 Task: Manage the "My Account" page setting.
Action: Mouse moved to (1297, 89)
Screenshot: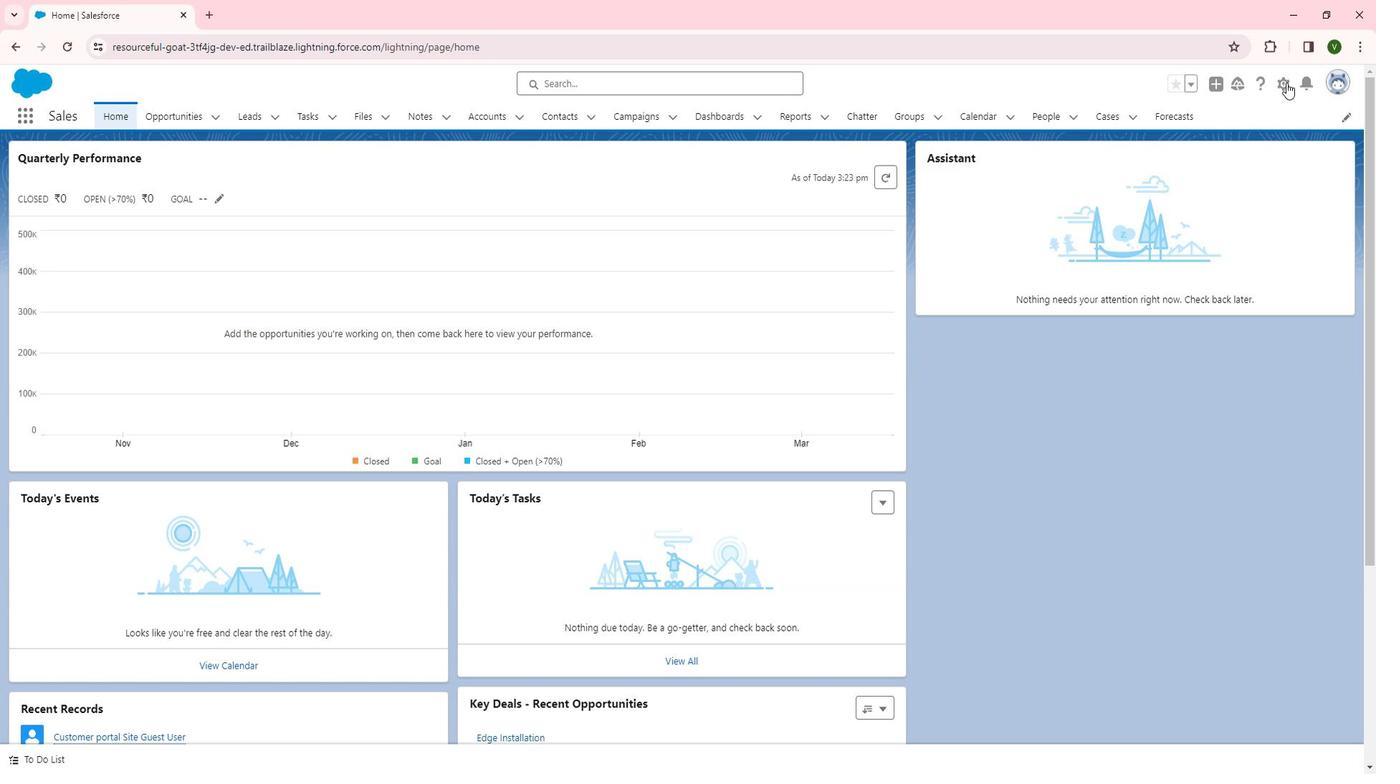 
Action: Mouse pressed left at (1297, 89)
Screenshot: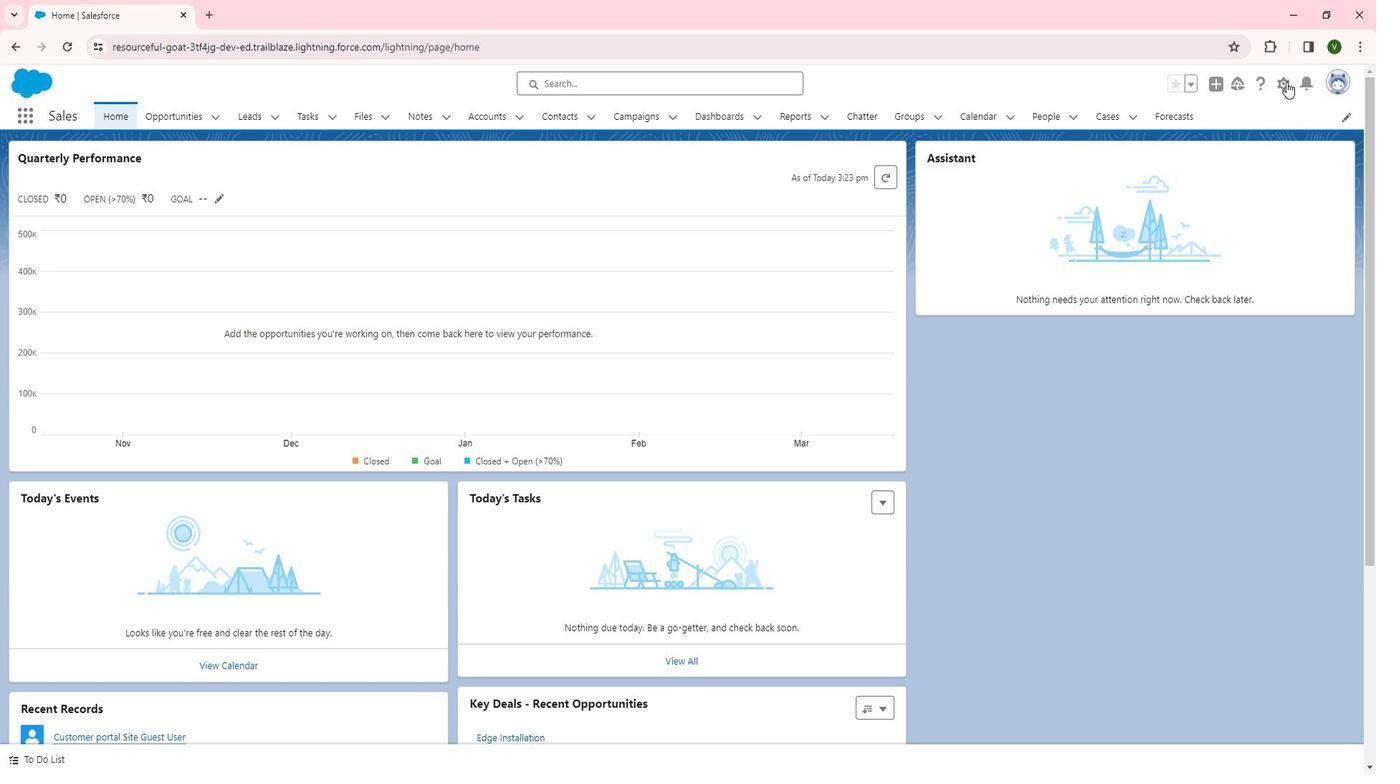 
Action: Mouse moved to (1233, 146)
Screenshot: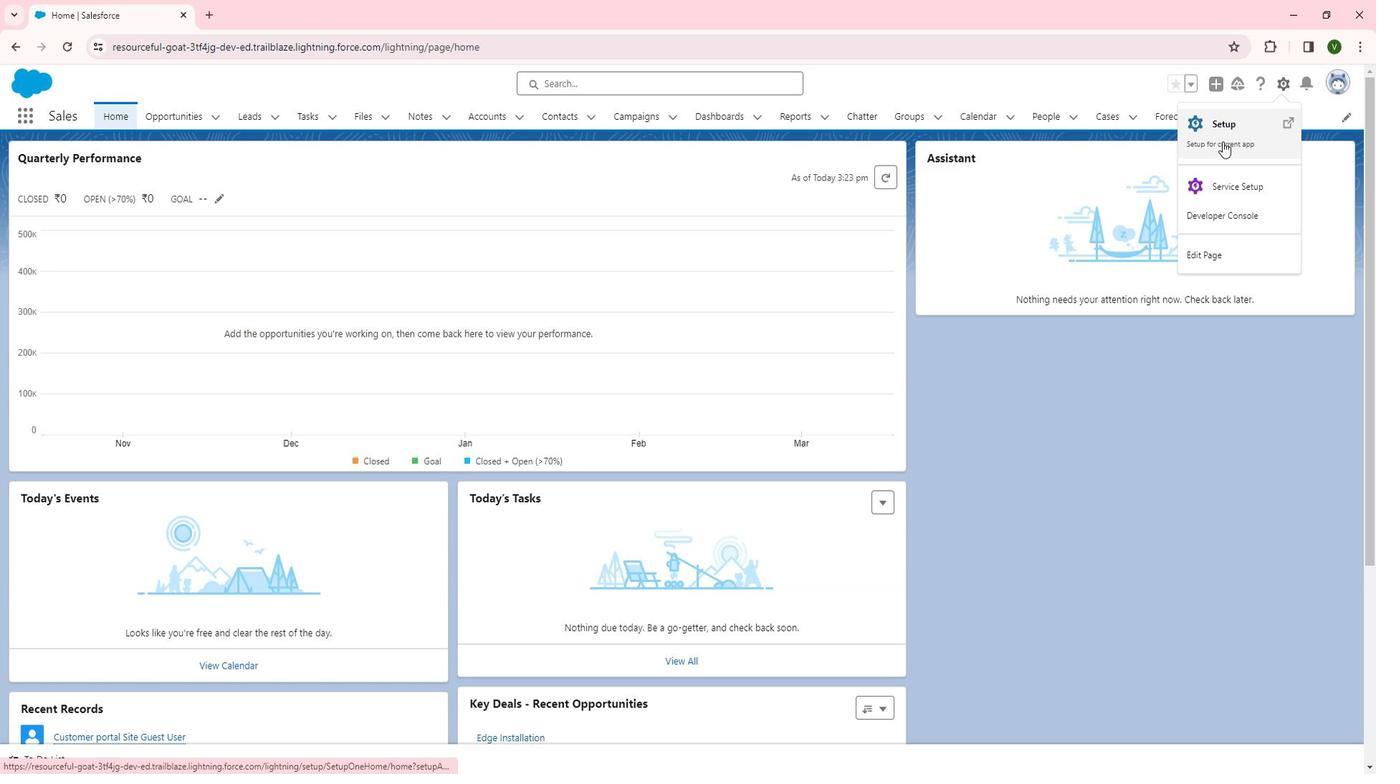 
Action: Mouse pressed left at (1233, 146)
Screenshot: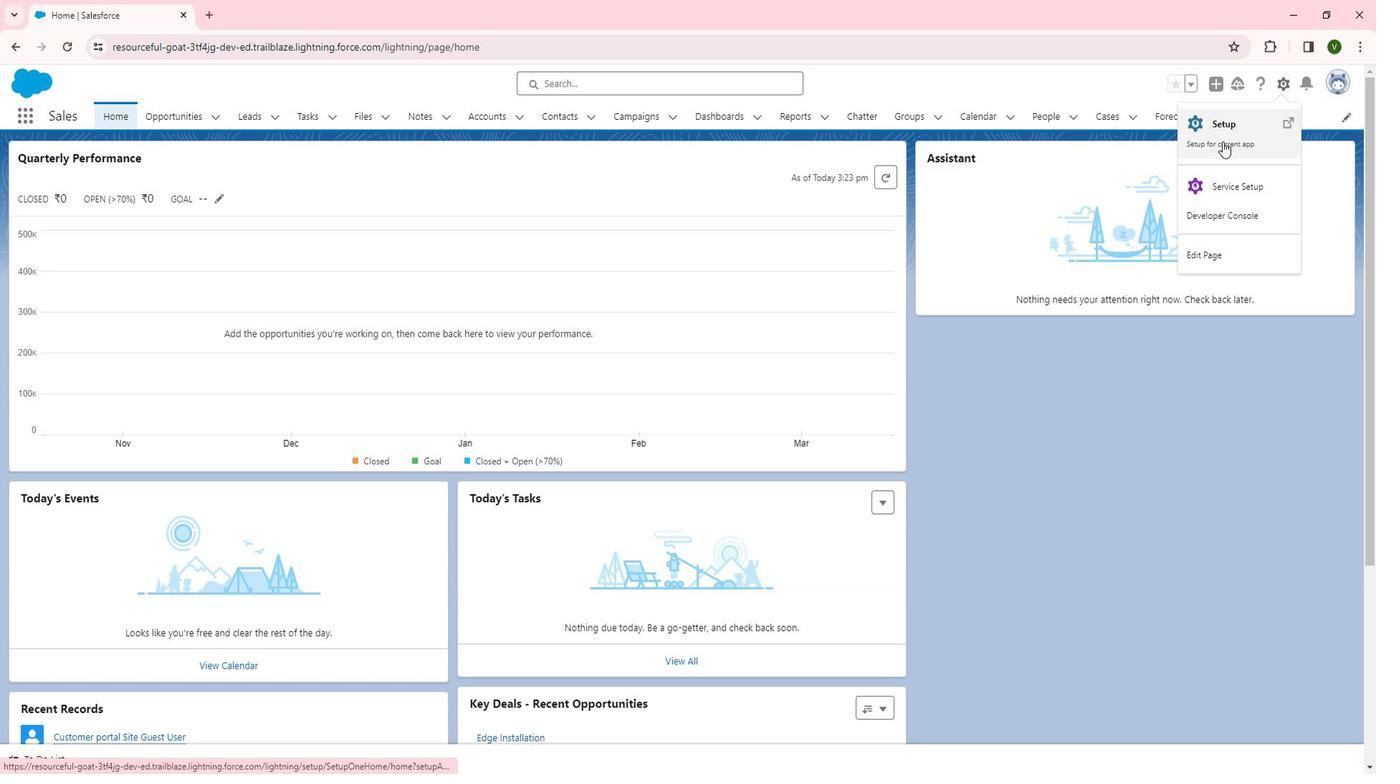 
Action: Mouse moved to (108, 586)
Screenshot: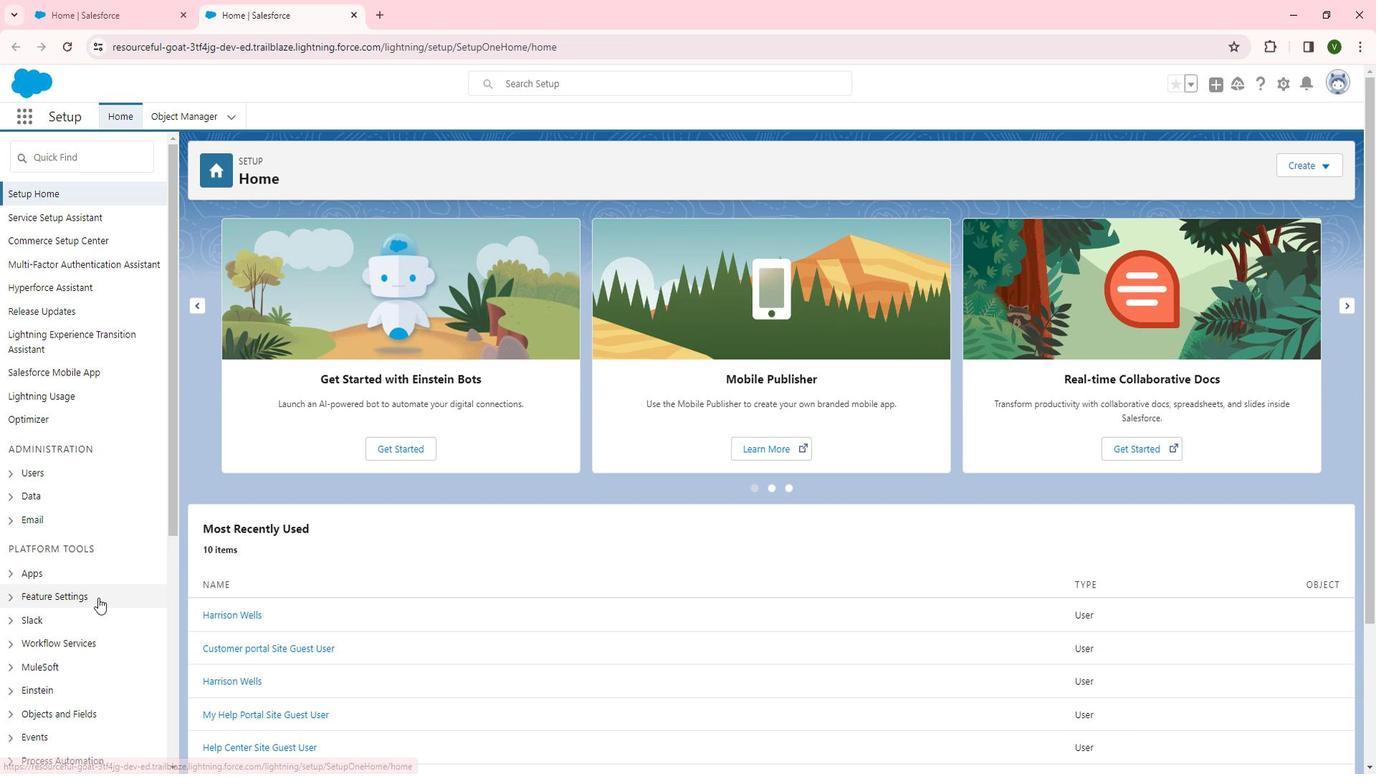 
Action: Mouse scrolled (108, 586) with delta (0, 0)
Screenshot: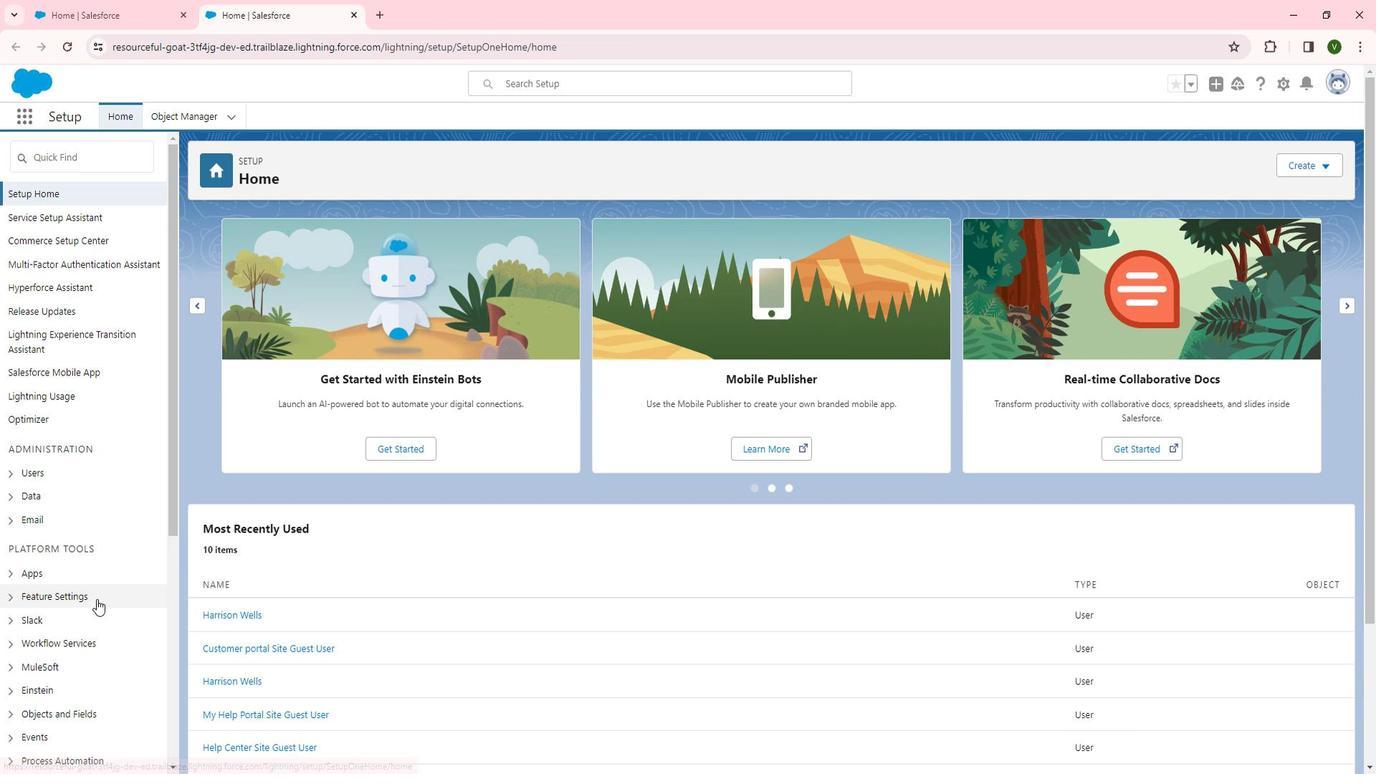 
Action: Mouse moved to (107, 587)
Screenshot: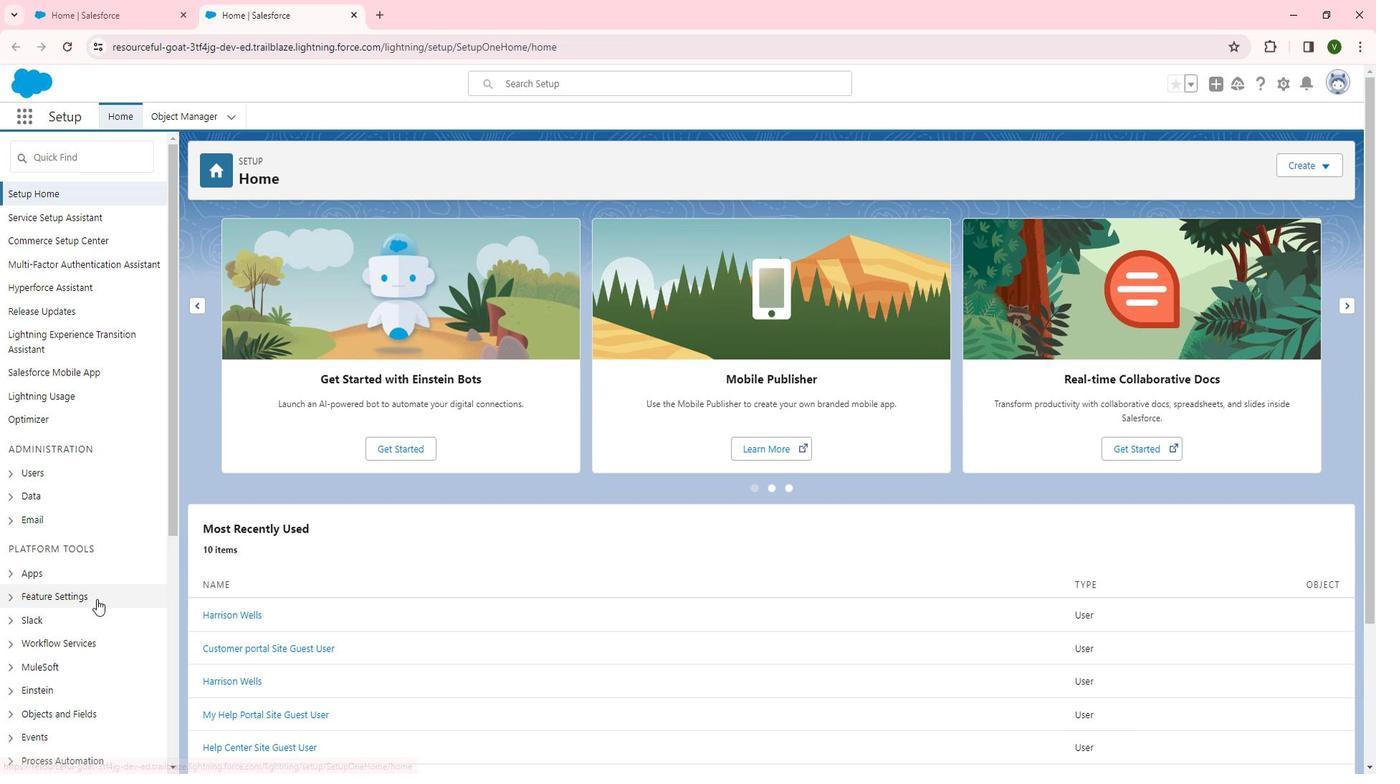 
Action: Mouse scrolled (107, 586) with delta (0, 0)
Screenshot: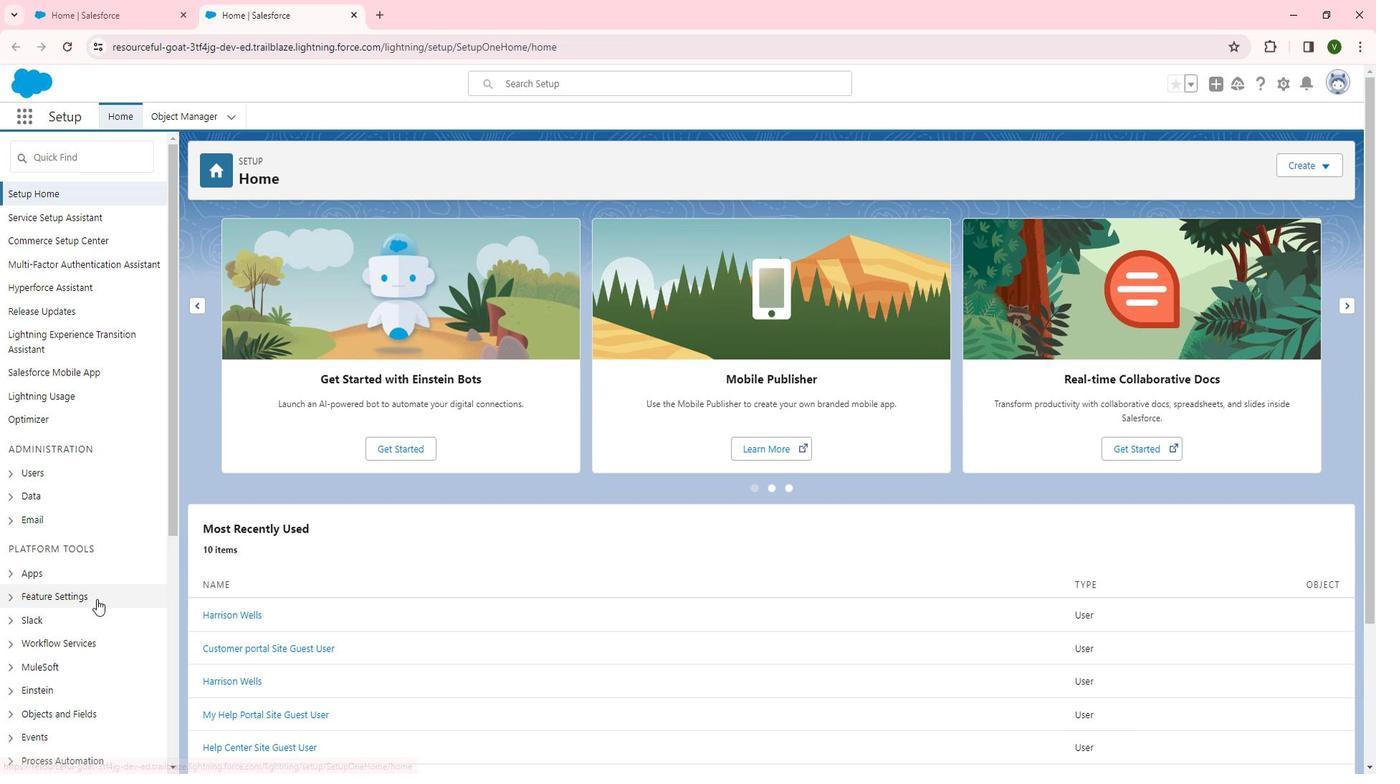 
Action: Mouse moved to (73, 443)
Screenshot: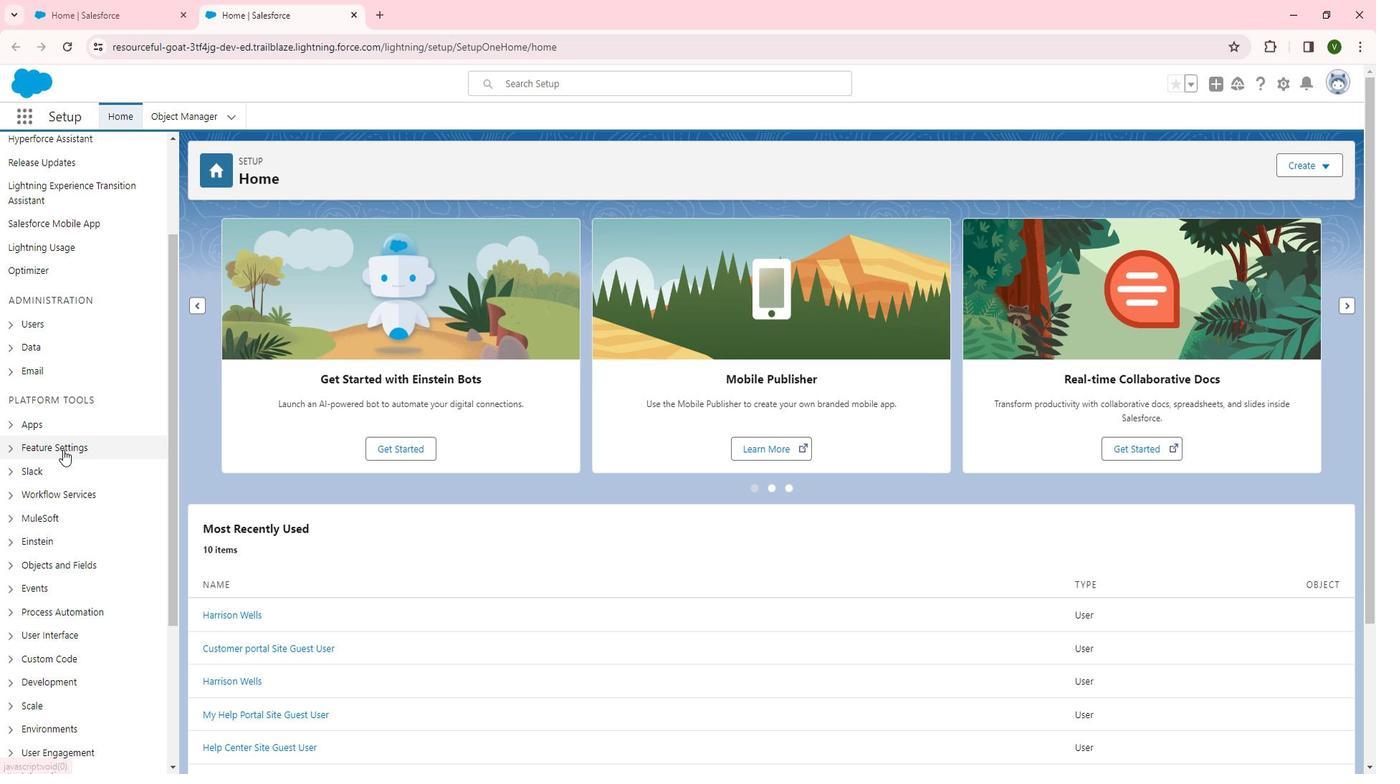 
Action: Mouse pressed left at (73, 443)
Screenshot: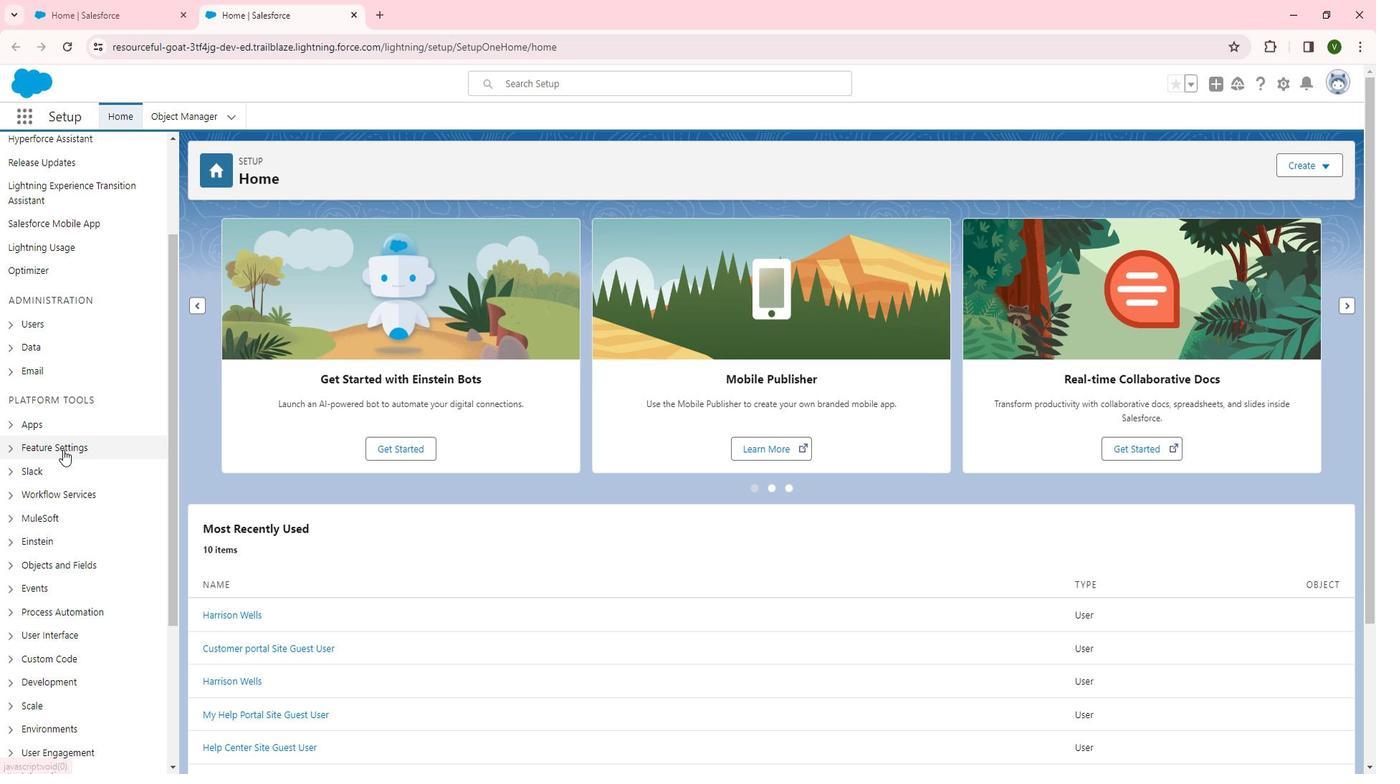 
Action: Mouse moved to (87, 551)
Screenshot: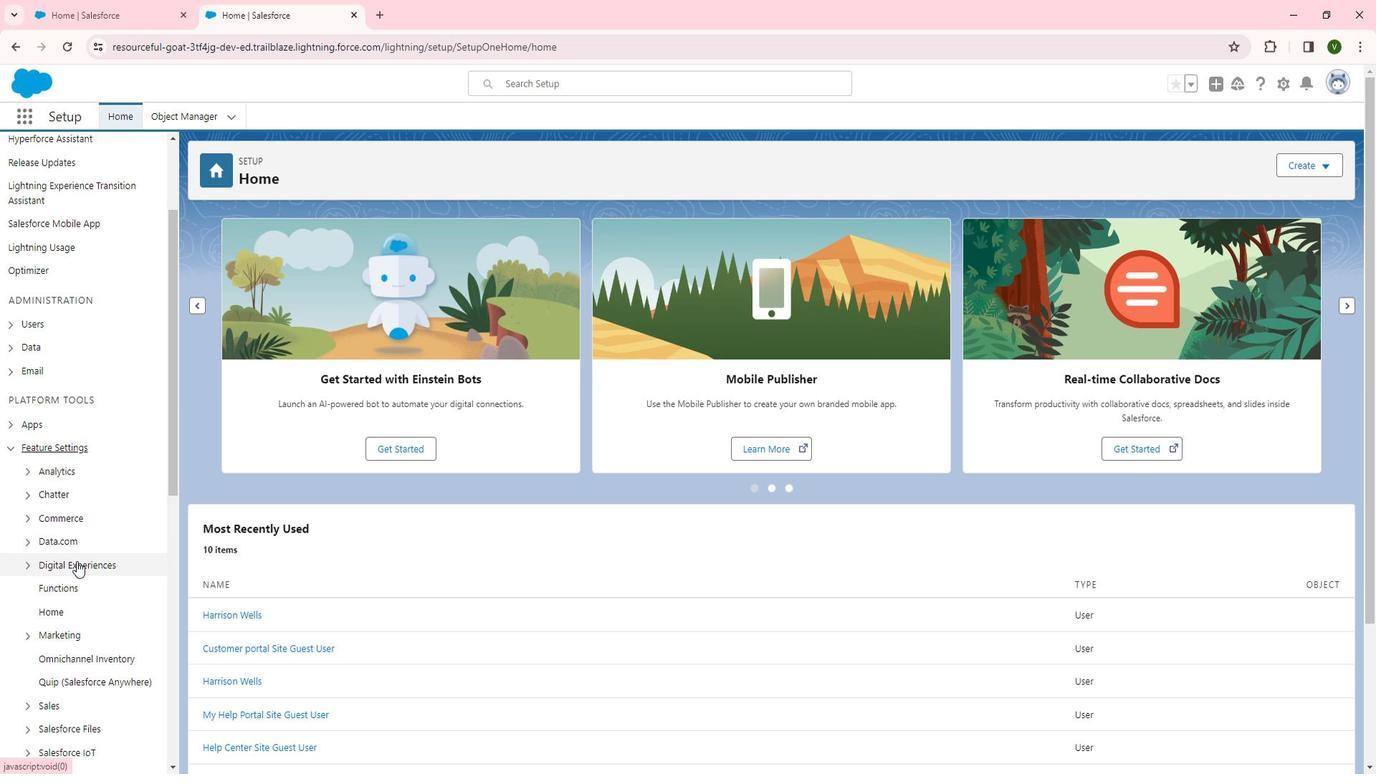 
Action: Mouse pressed left at (87, 551)
Screenshot: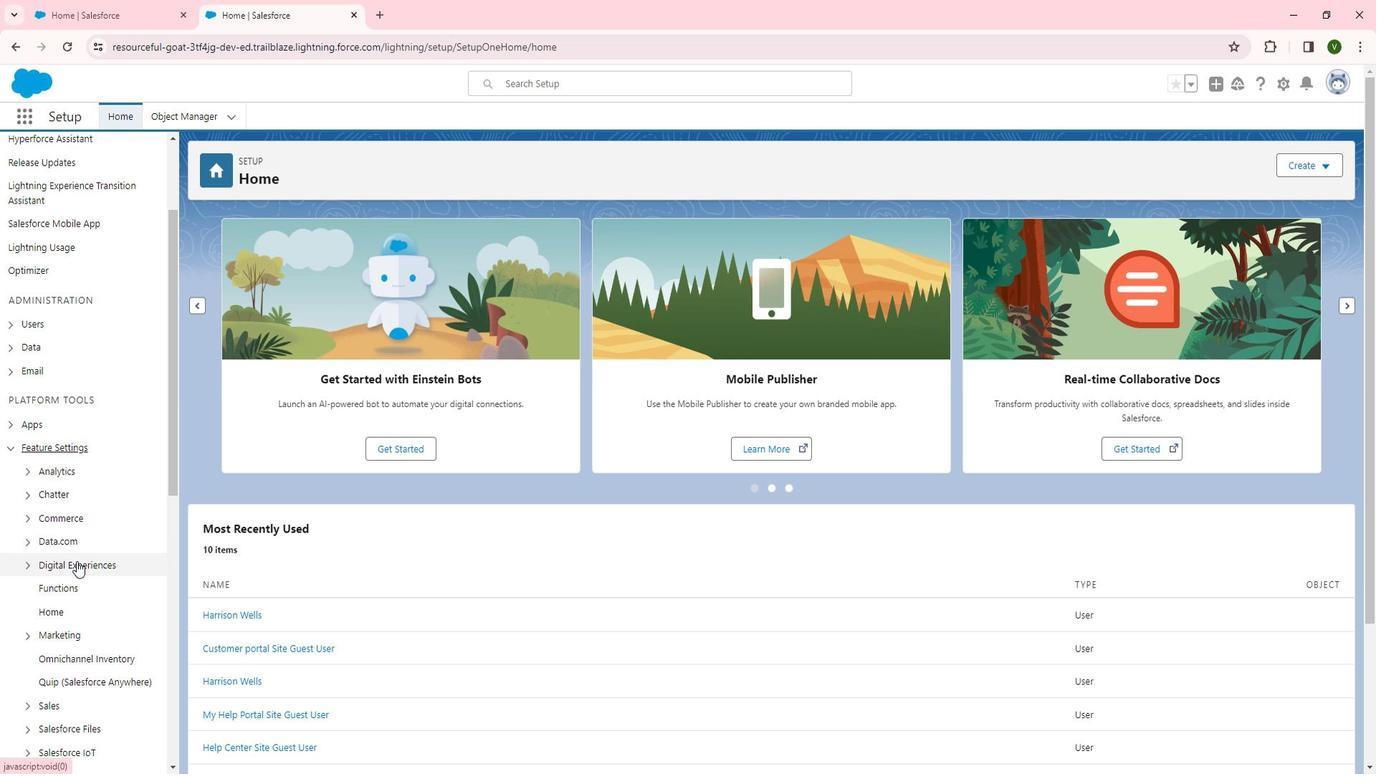 
Action: Mouse moved to (75, 579)
Screenshot: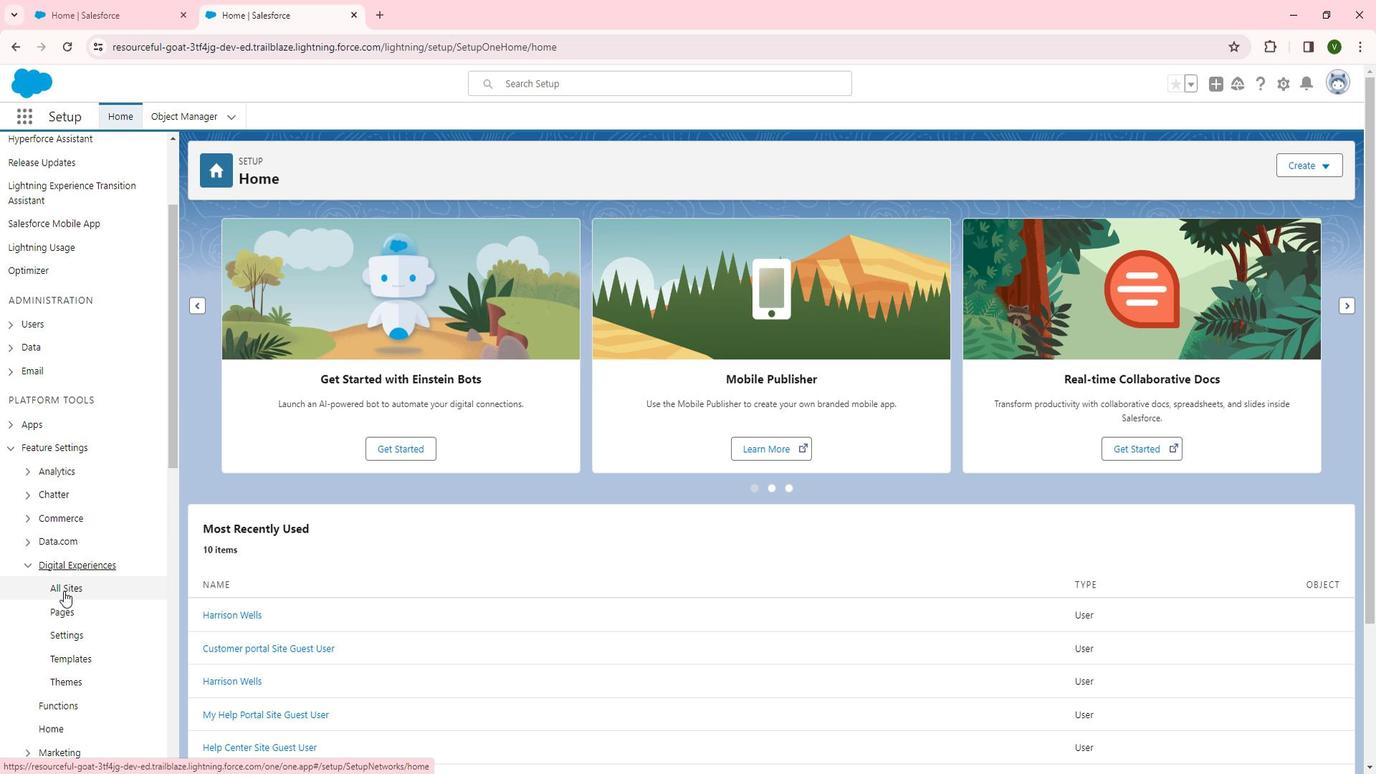 
Action: Mouse pressed left at (75, 579)
Screenshot: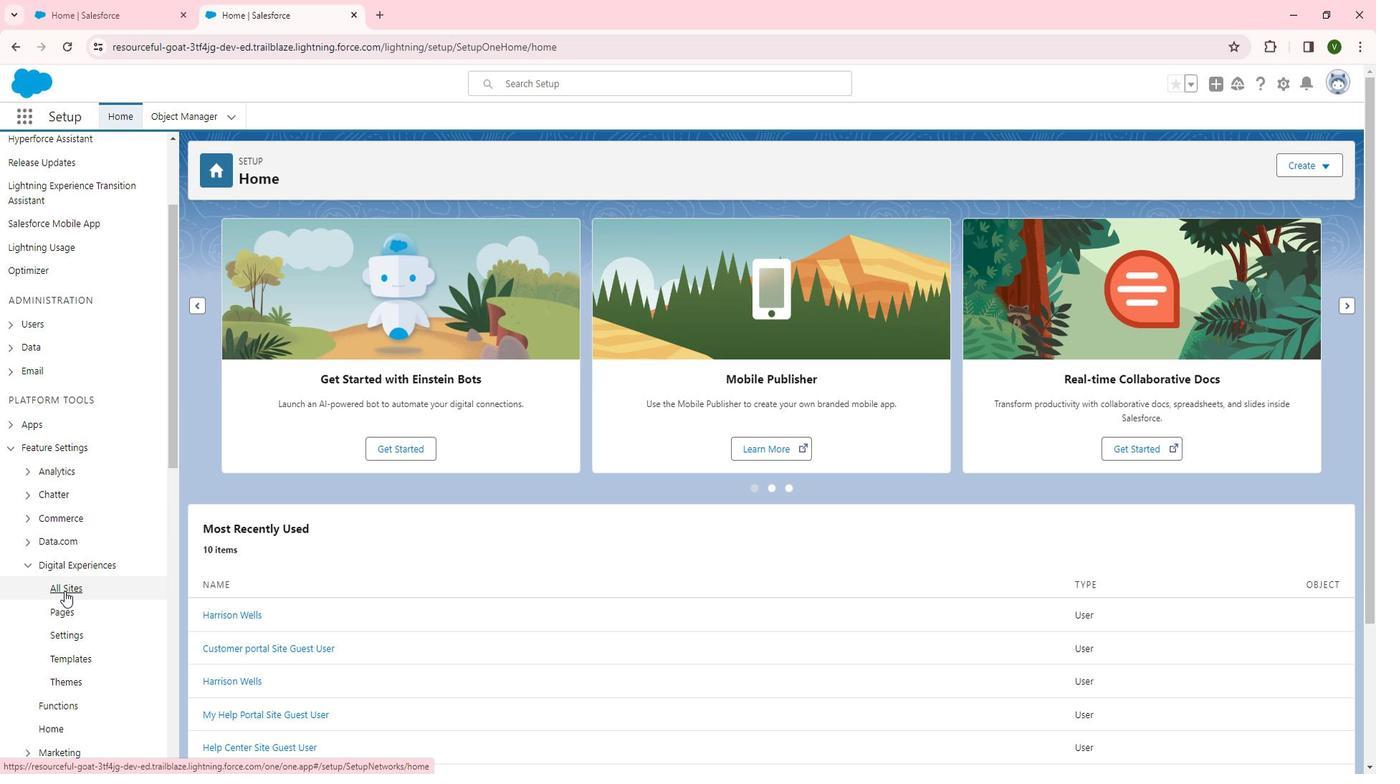 
Action: Mouse moved to (230, 372)
Screenshot: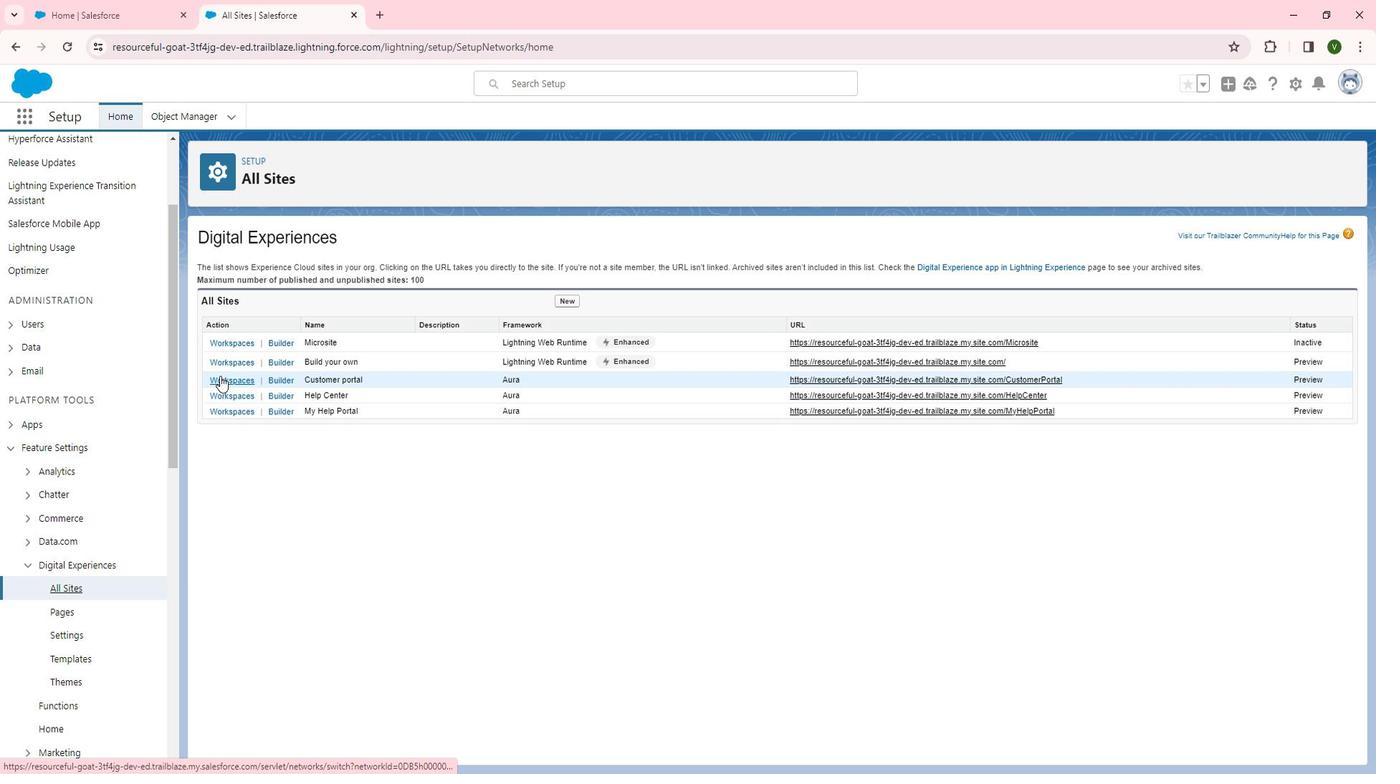 
Action: Mouse pressed left at (230, 372)
Screenshot: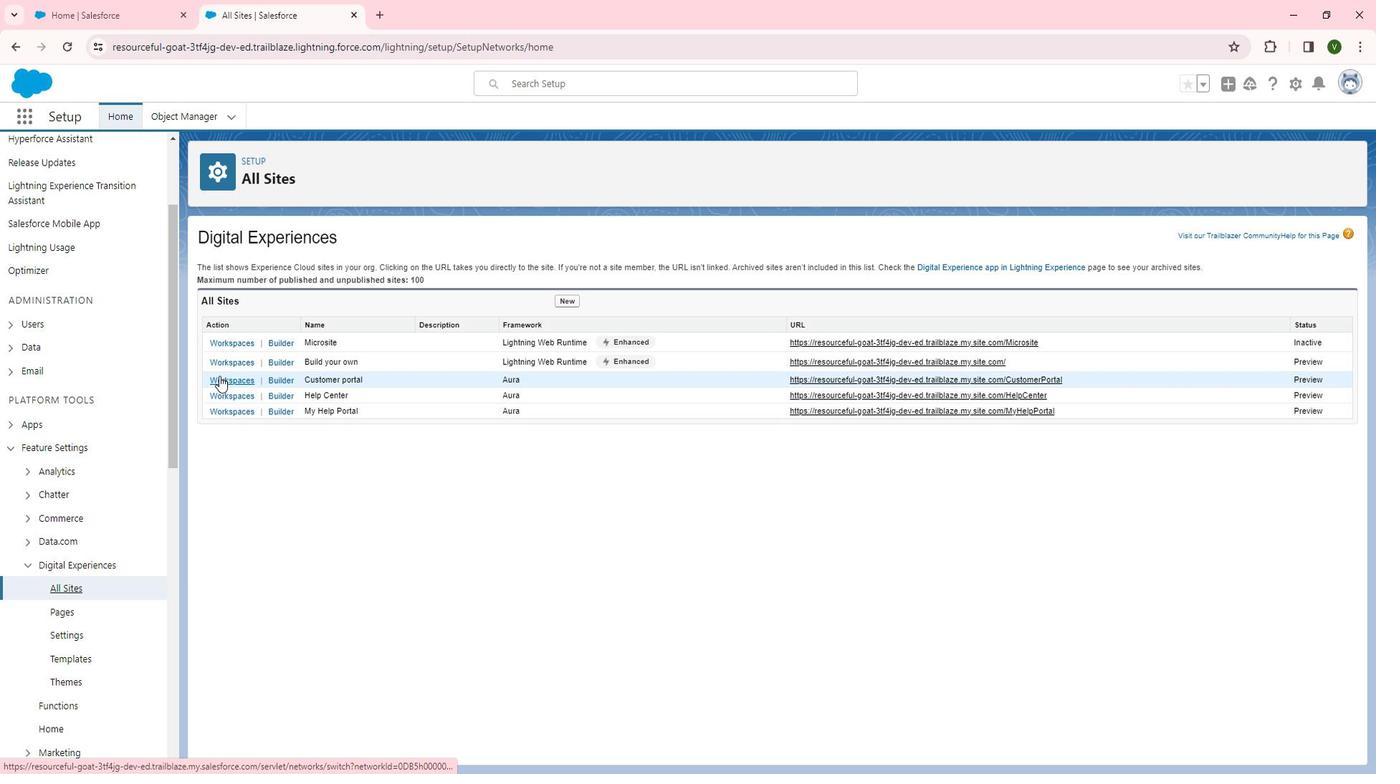 
Action: Mouse moved to (225, 365)
Screenshot: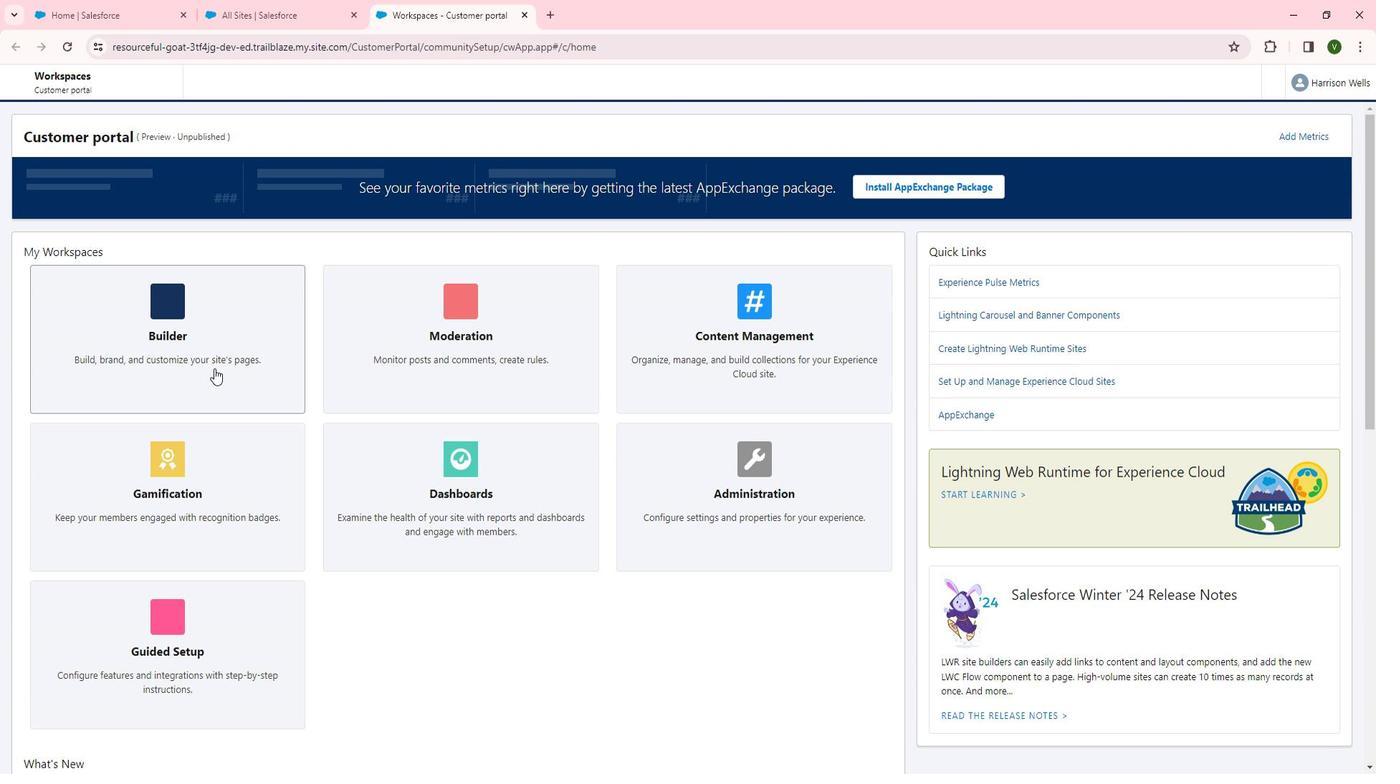 
Action: Mouse pressed left at (225, 365)
Screenshot: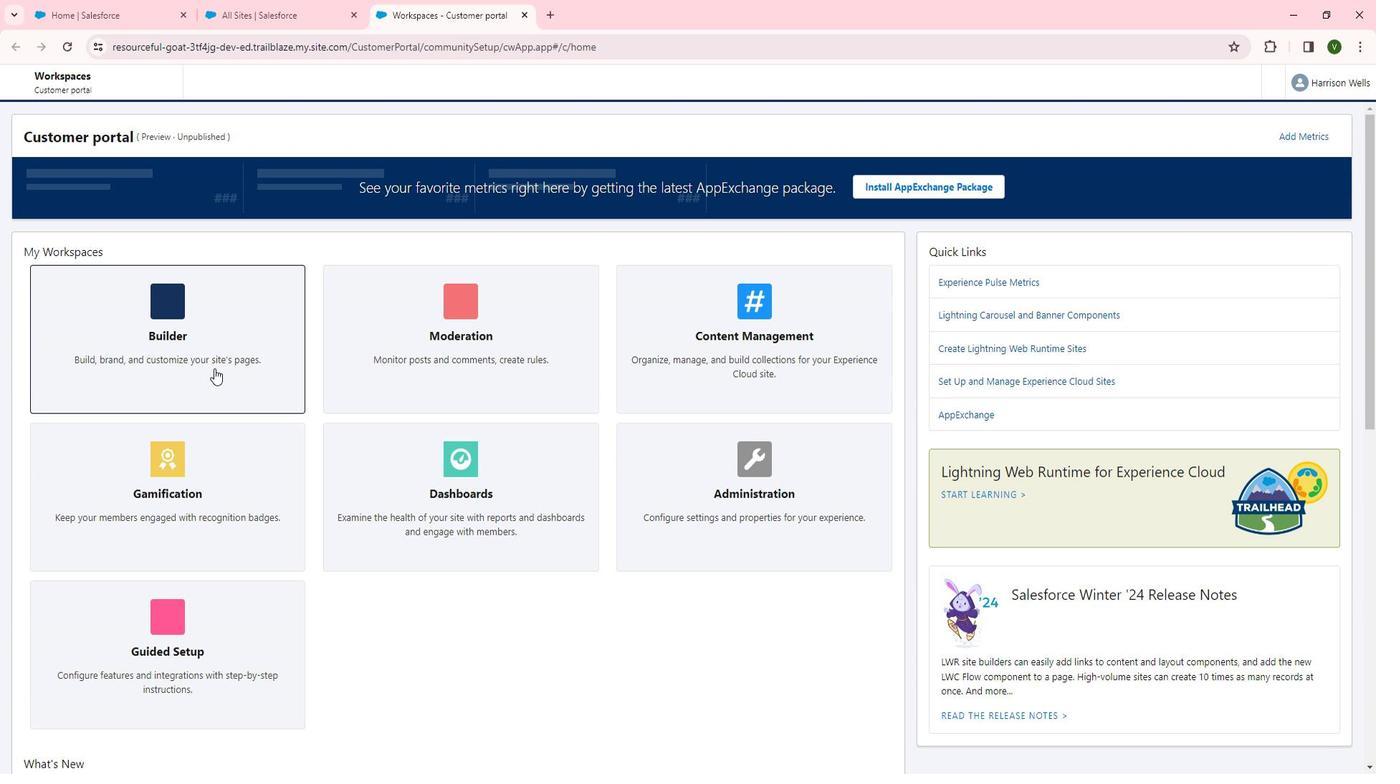 
Action: Mouse moved to (189, 86)
Screenshot: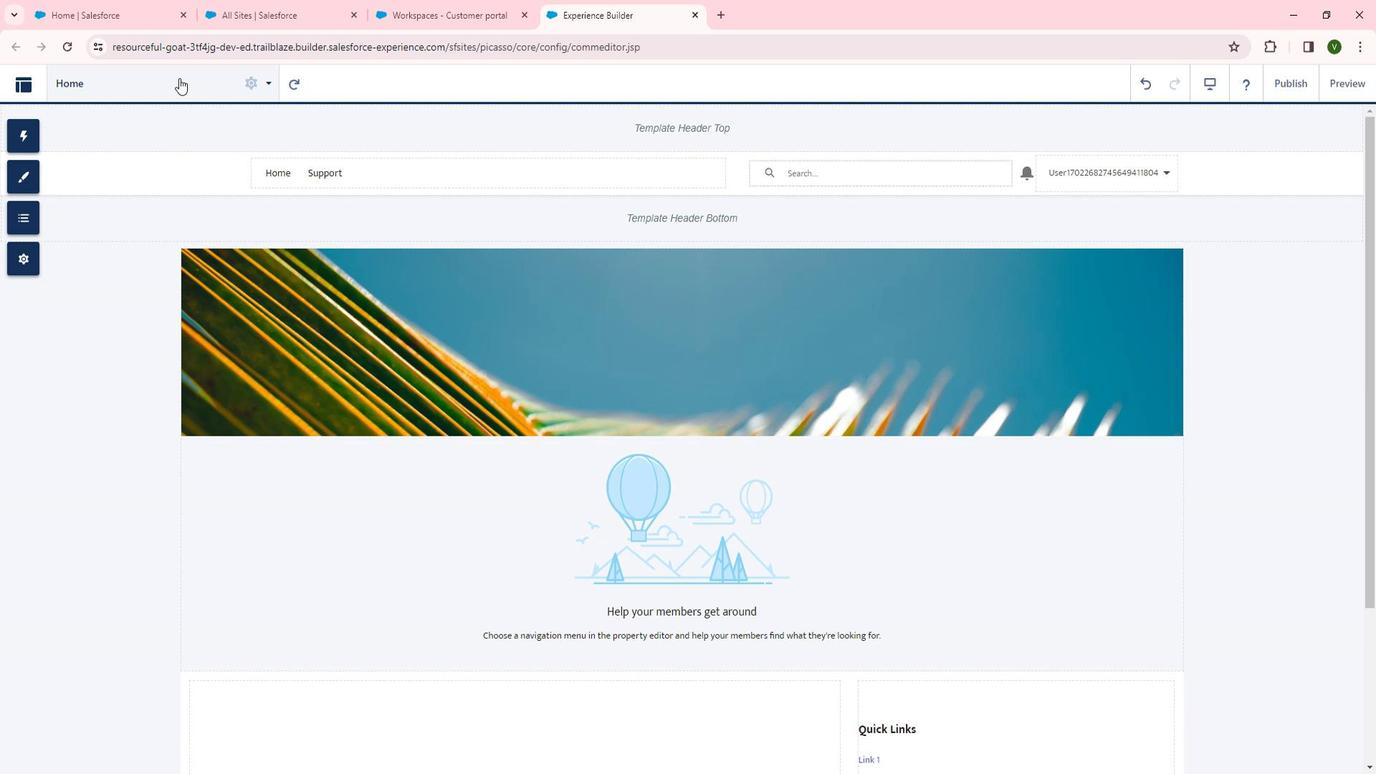 
Action: Mouse pressed left at (189, 86)
Screenshot: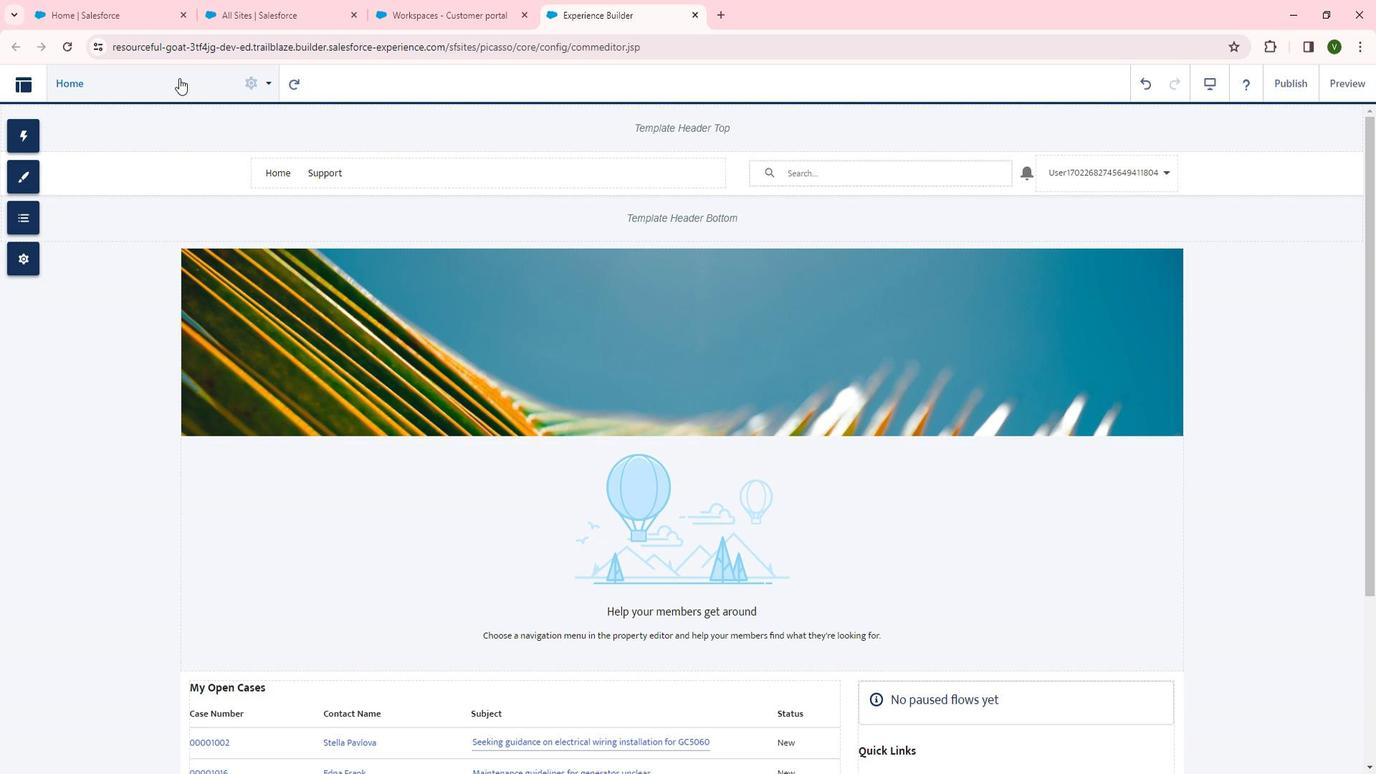 
Action: Mouse moved to (140, 565)
Screenshot: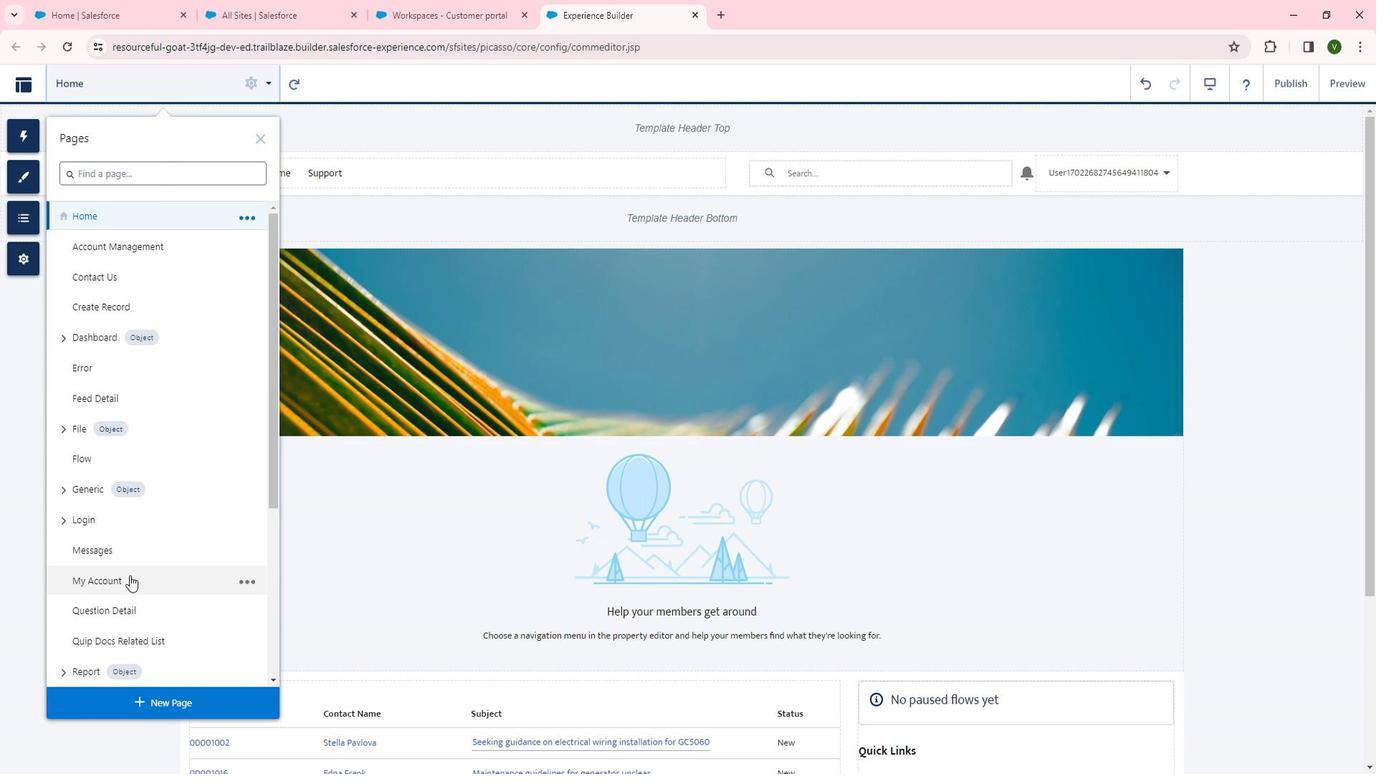 
Action: Mouse pressed left at (140, 565)
Screenshot: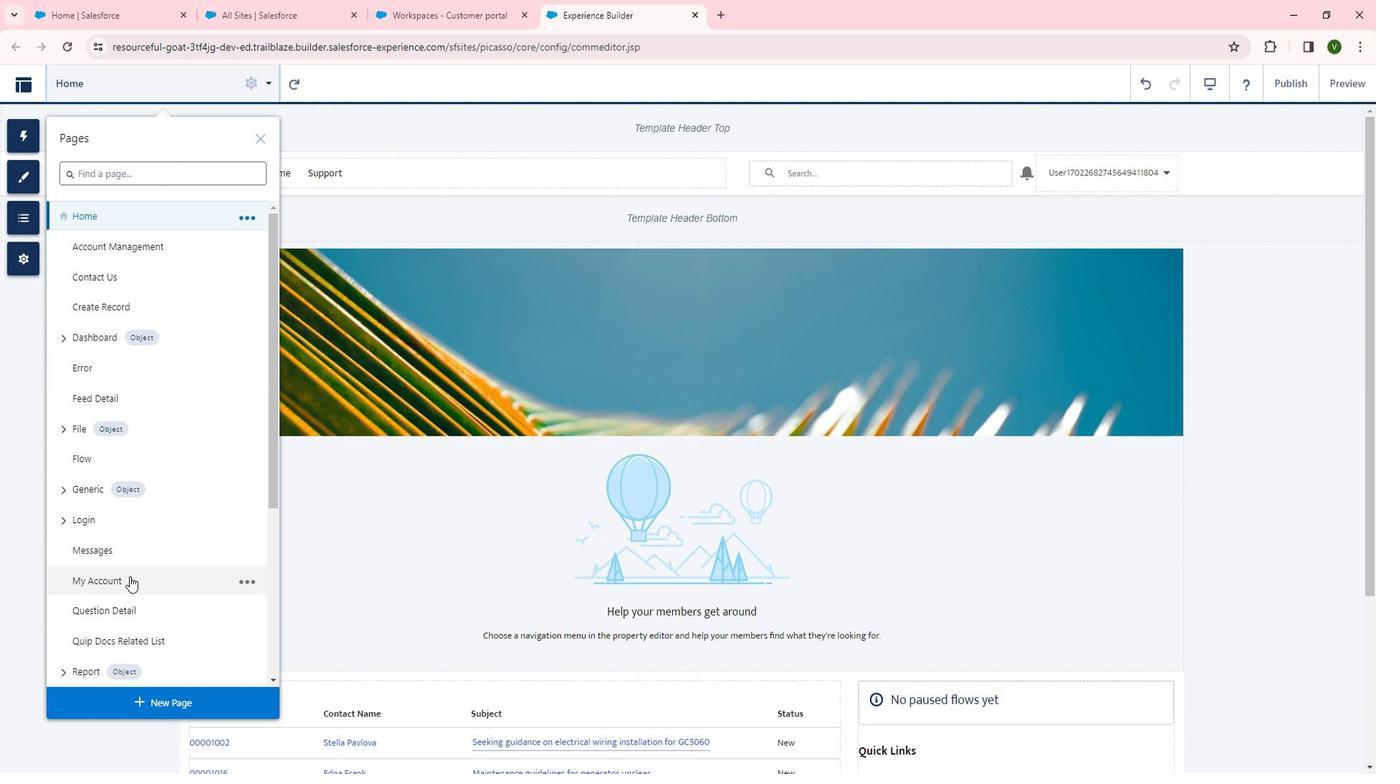 
Action: Mouse moved to (236, 91)
Screenshot: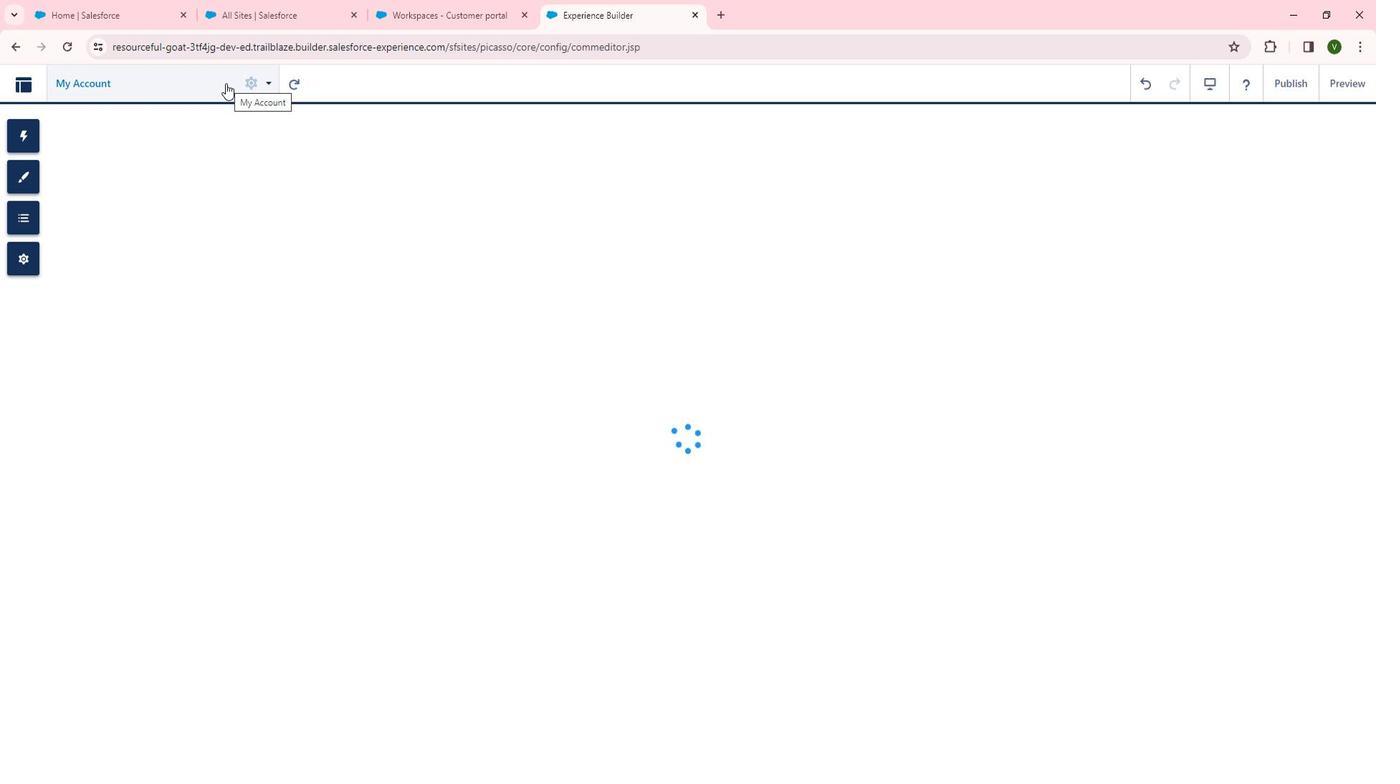 
Action: Mouse pressed left at (236, 91)
Screenshot: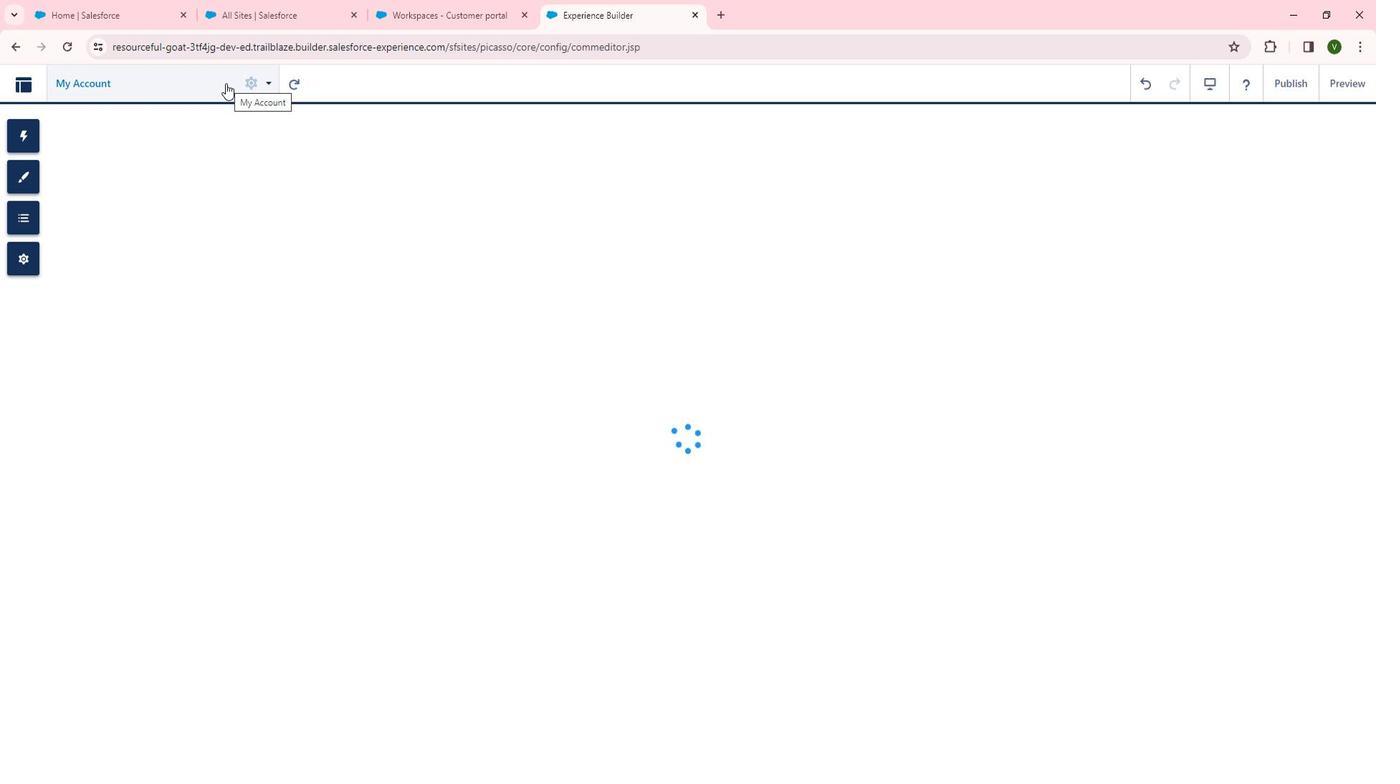 
Action: Mouse moved to (257, 306)
Screenshot: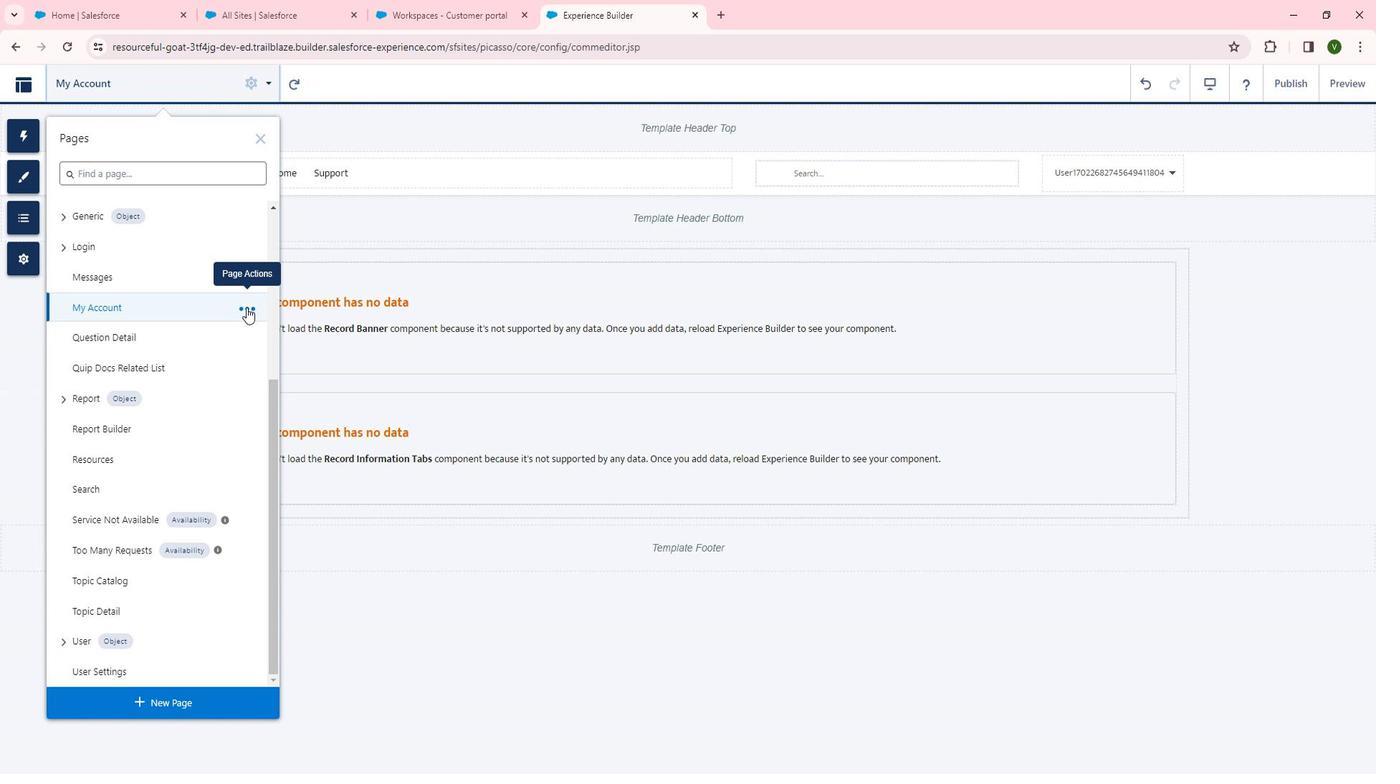 
Action: Mouse pressed left at (257, 306)
Screenshot: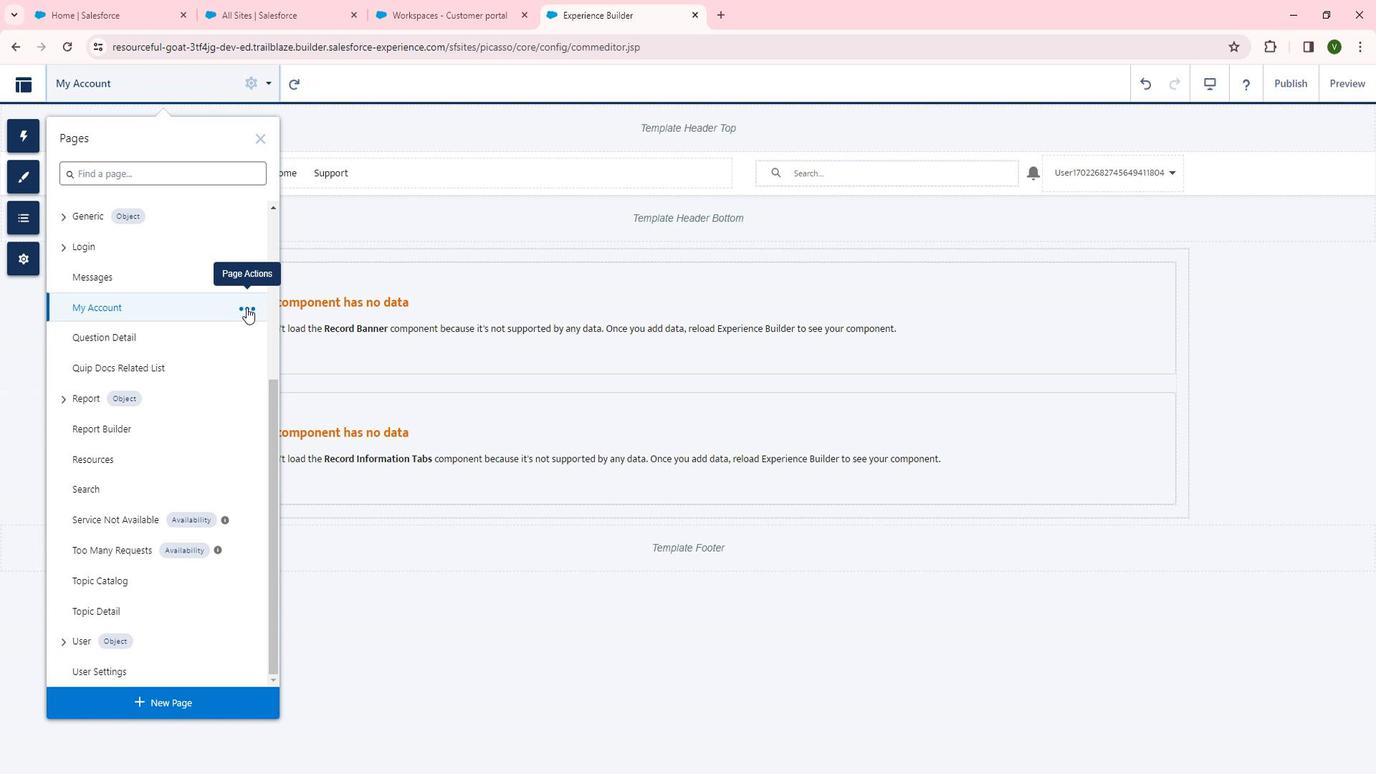 
Action: Mouse moved to (327, 281)
Screenshot: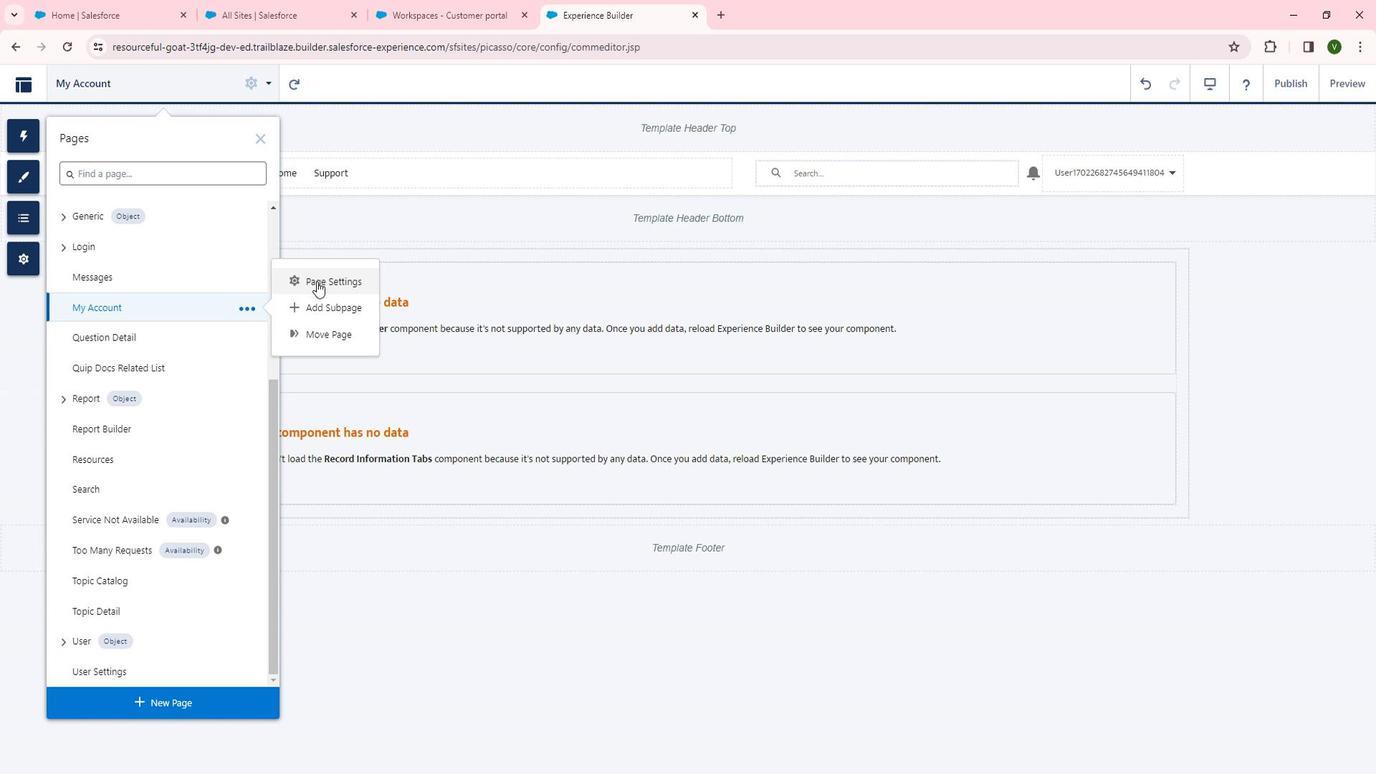 
Action: Mouse pressed left at (327, 281)
Screenshot: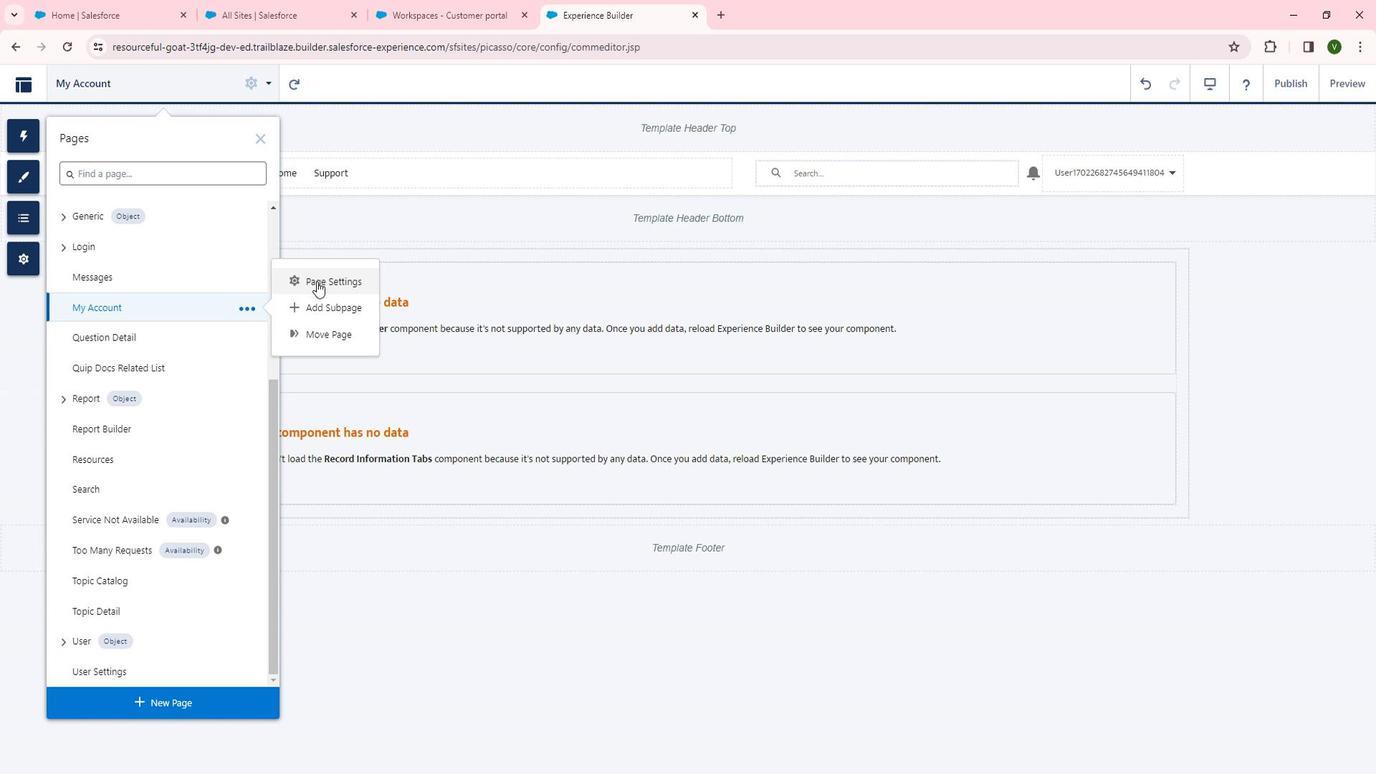 
Action: Mouse moved to (474, 392)
Screenshot: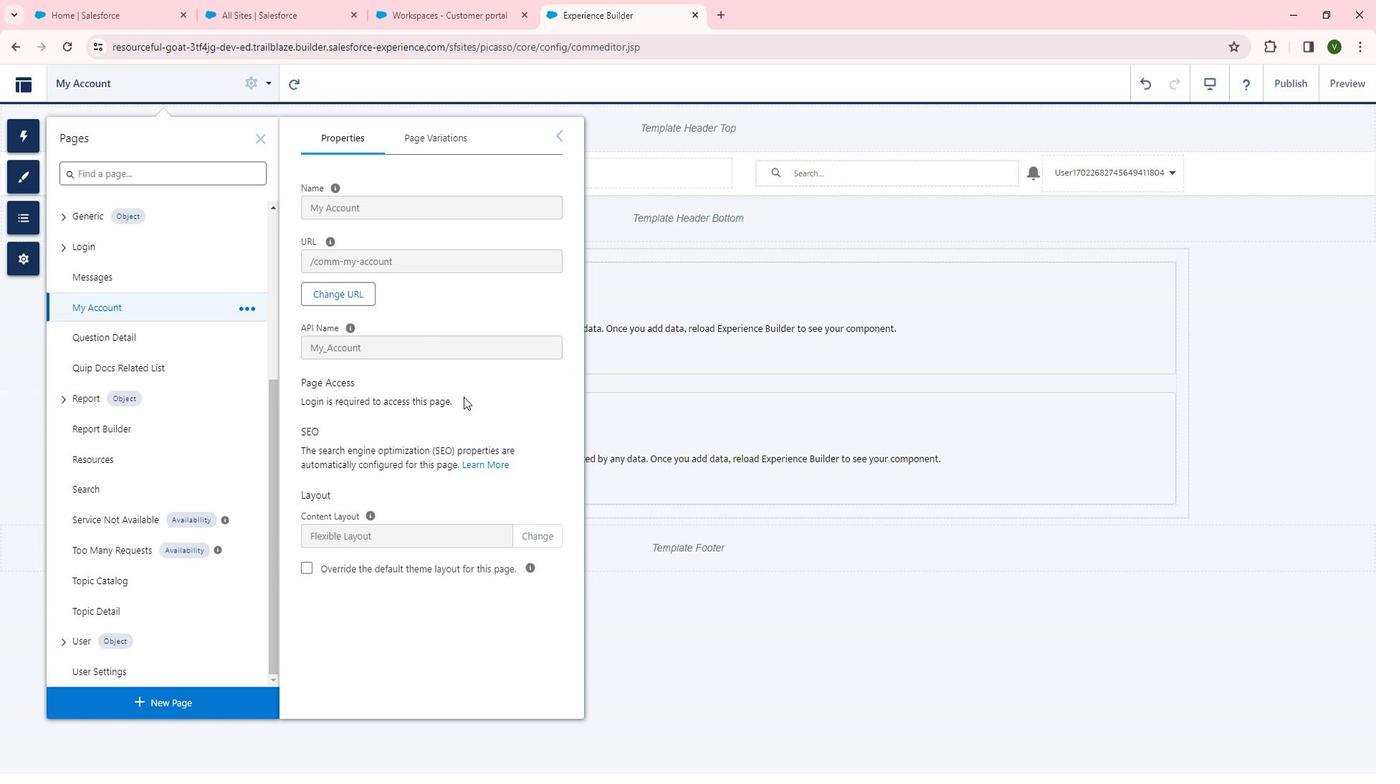 
Action: Mouse scrolled (474, 392) with delta (0, 0)
Screenshot: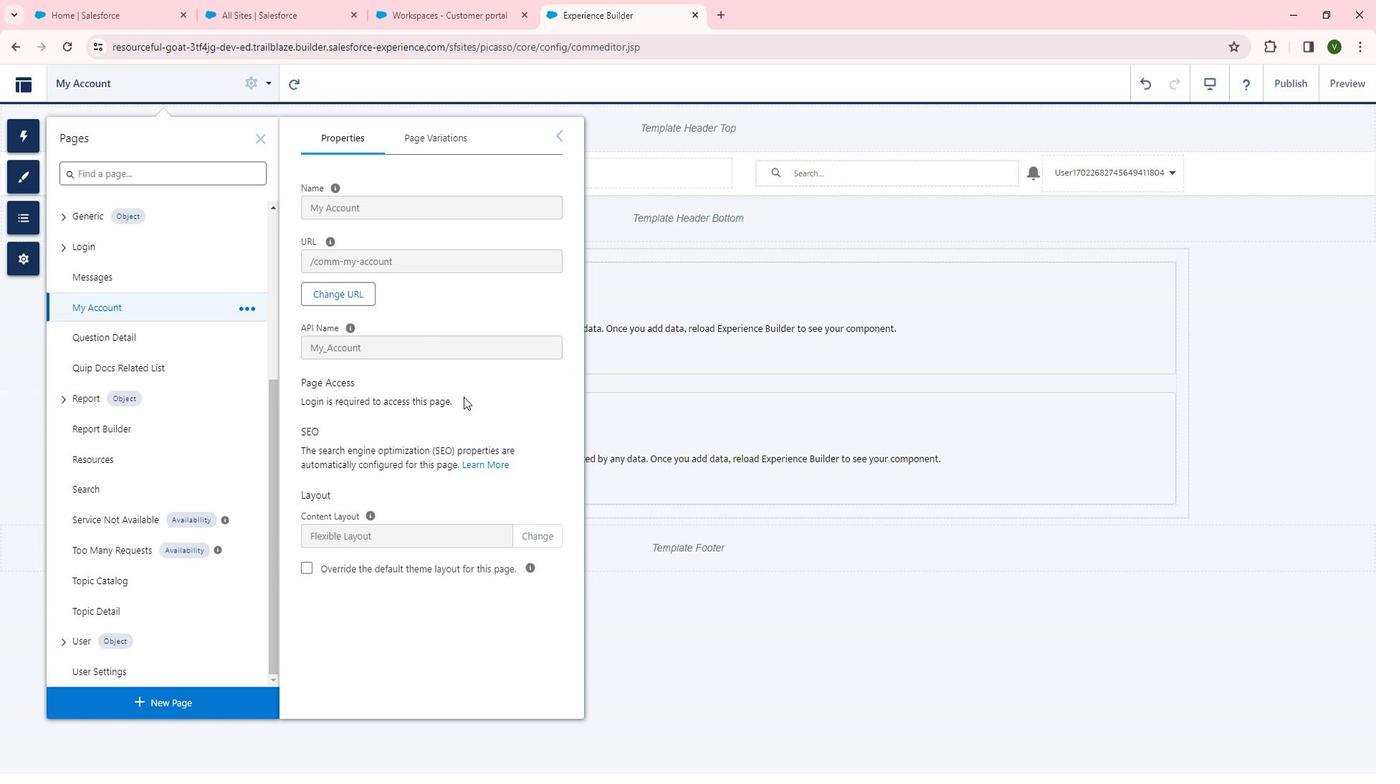 
Action: Mouse moved to (379, 293)
Screenshot: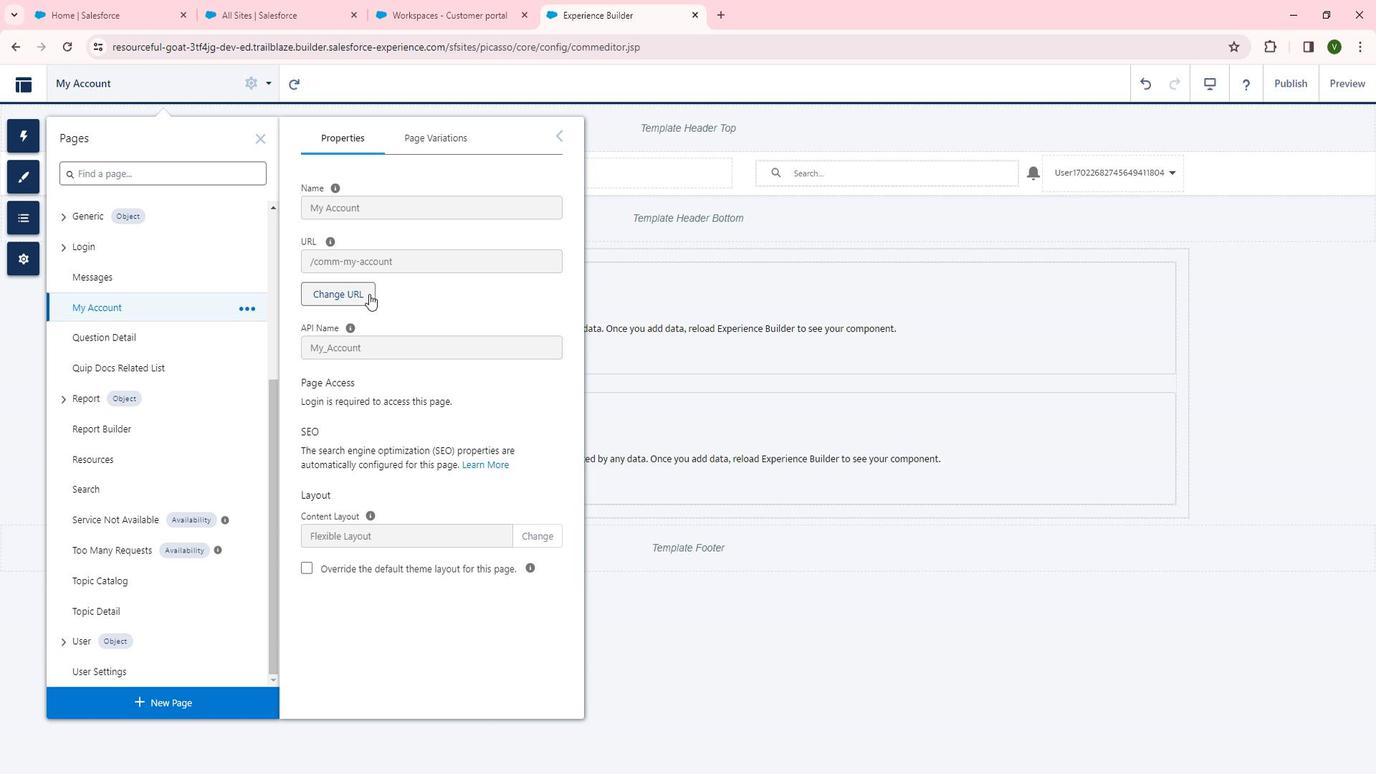 
Action: Mouse pressed left at (379, 293)
Screenshot: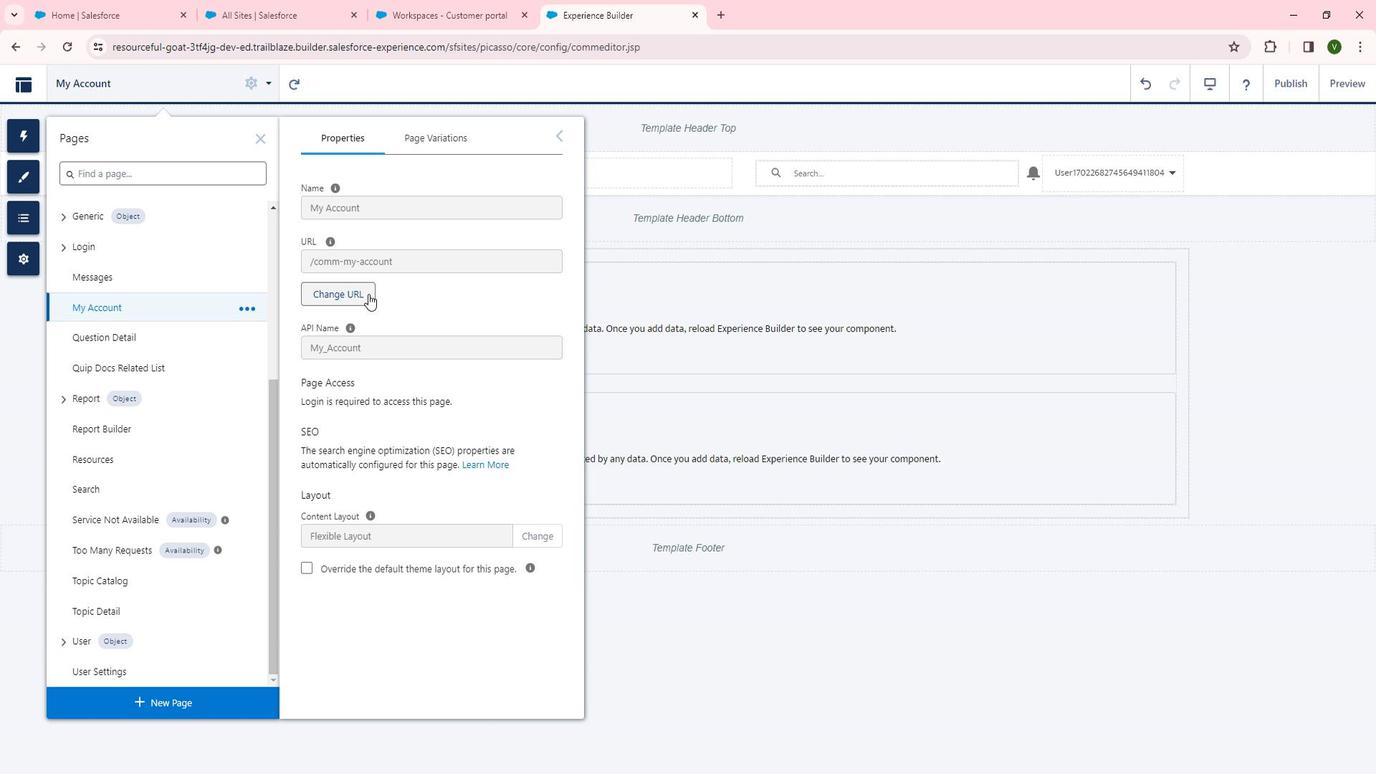 
Action: Mouse moved to (648, 404)
Screenshot: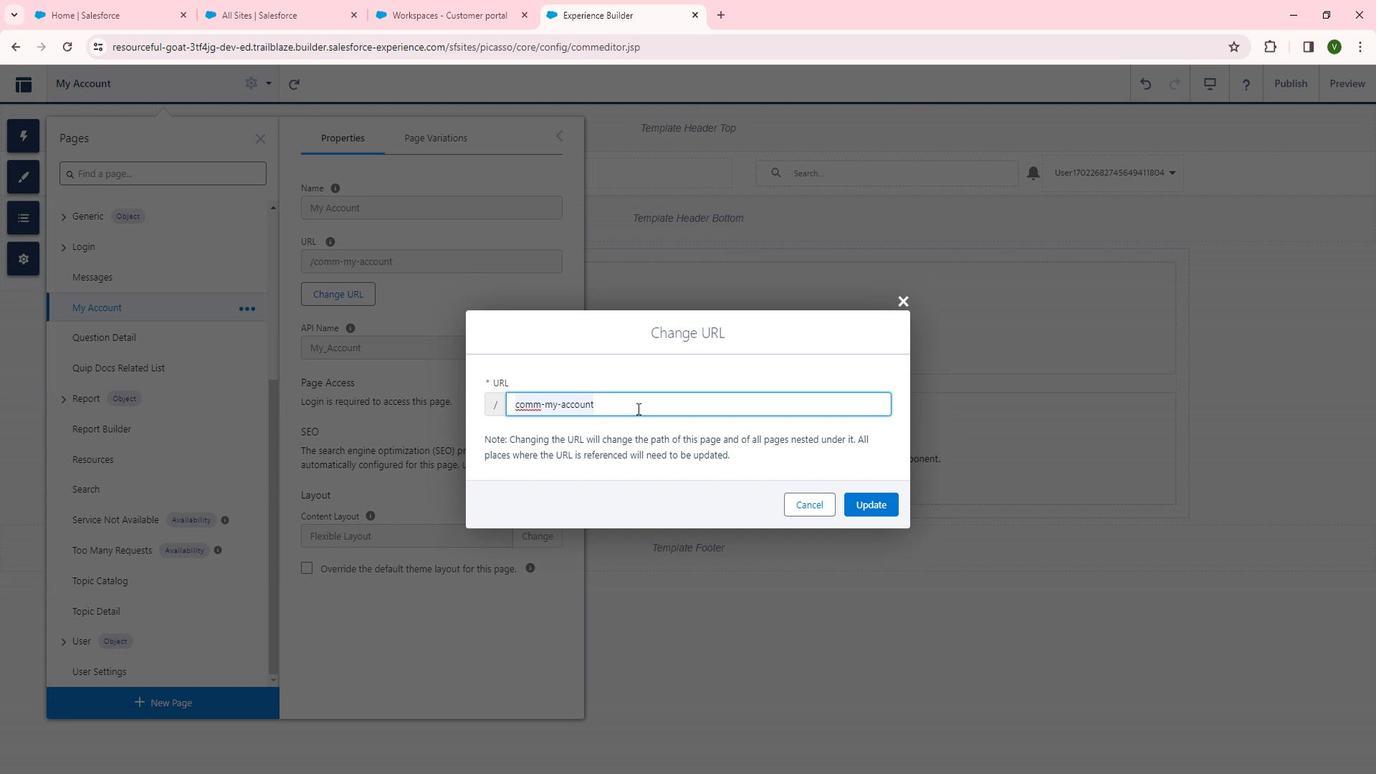 
Action: Mouse pressed left at (648, 404)
Screenshot: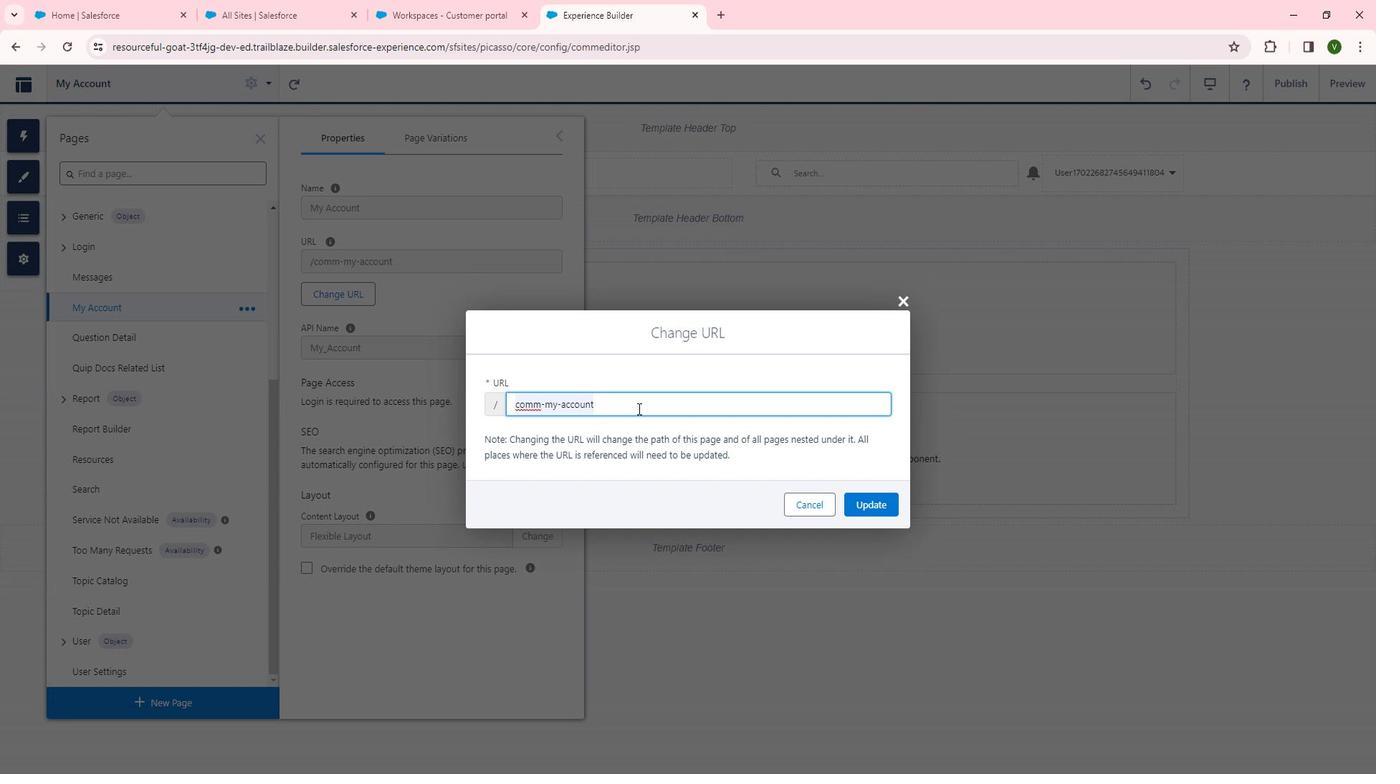 
Action: Key pressed s
Screenshot: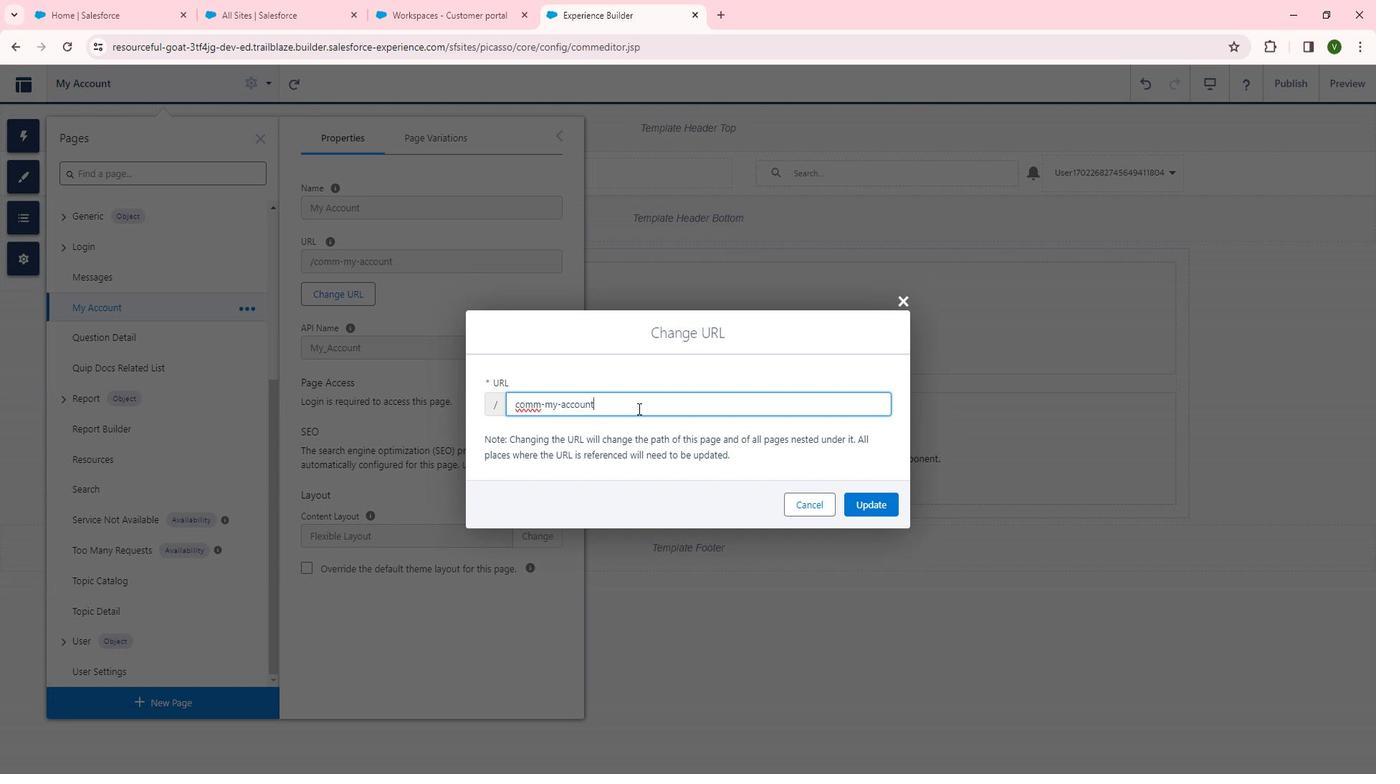 
Action: Mouse moved to (883, 493)
Screenshot: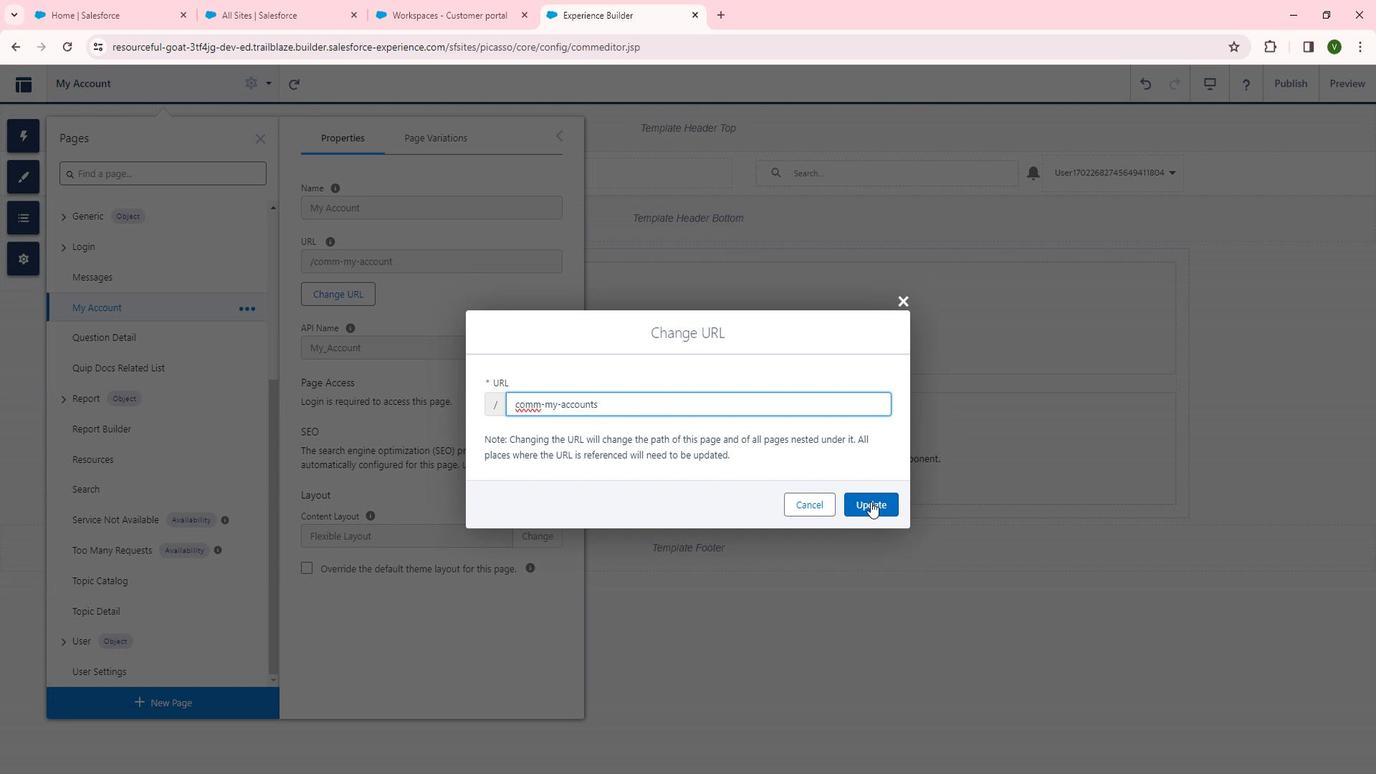 
Action: Mouse pressed left at (883, 493)
Screenshot: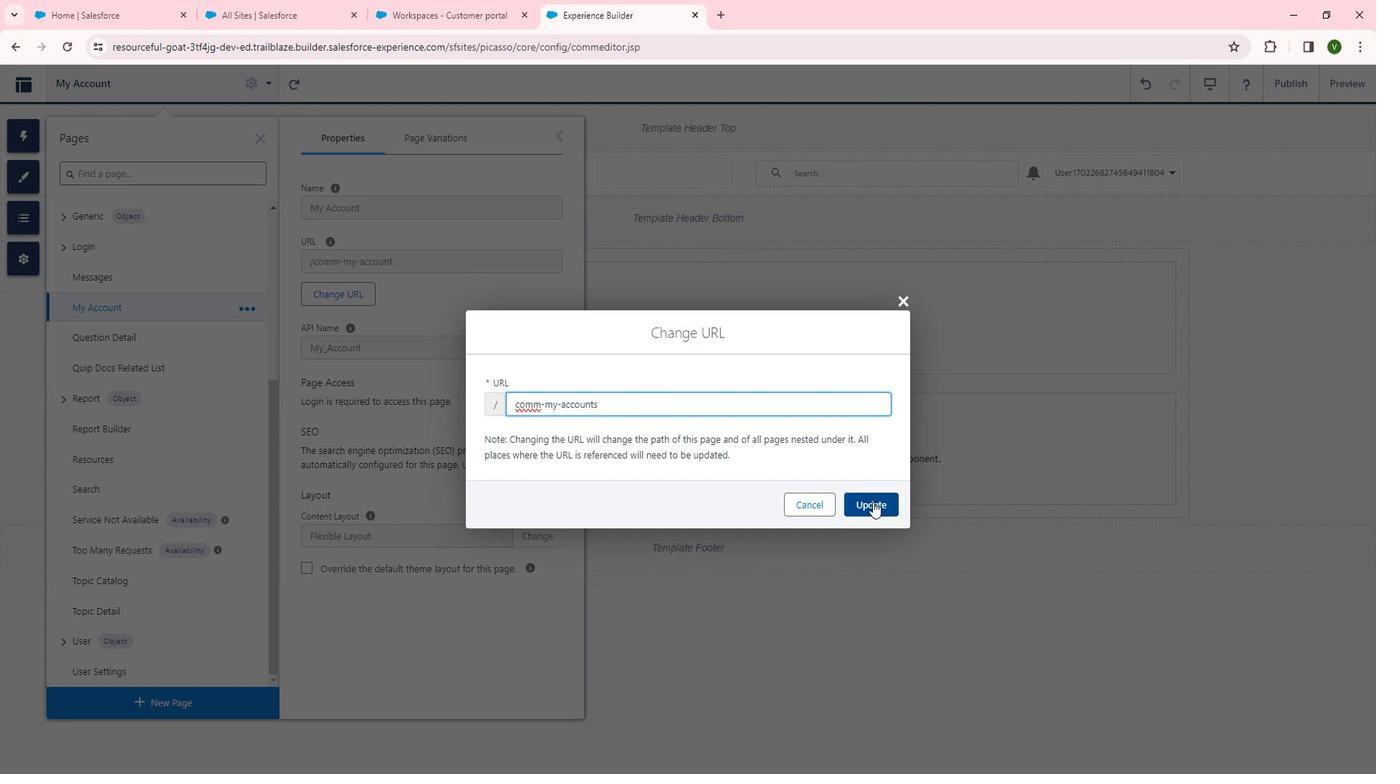 
Action: Mouse moved to (470, 361)
Screenshot: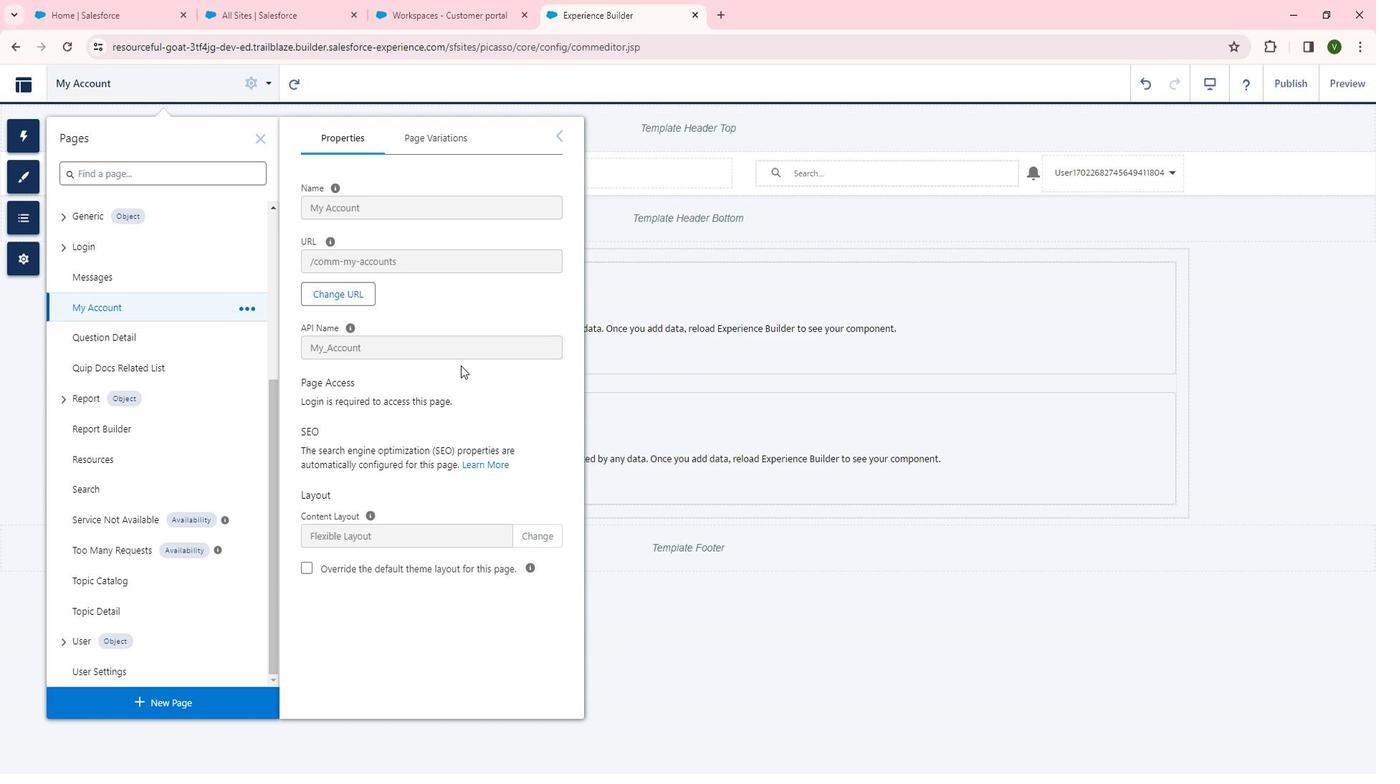 
